 Task: Open Card Card0000000147 in Board Board0000000037 in Workspace WS0000000013 in Trello. Add Member Email0000000051 to Card Card0000000147 in Board Board0000000037 in Workspace WS0000000013 in Trello. Add Orange Label titled Label0000000147 to Card Card0000000147 in Board Board0000000037 in Workspace WS0000000013 in Trello. Add Checklist CL0000000147 to Card Card0000000147 in Board Board0000000037 in Workspace WS0000000013 in Trello. Add Dates with Start Date as Jun 01 2023 and Due Date as Jun 30 2023 to Card Card0000000147 in Board Board0000000037 in Workspace WS0000000013 in Trello
Action: Mouse moved to (453, 543)
Screenshot: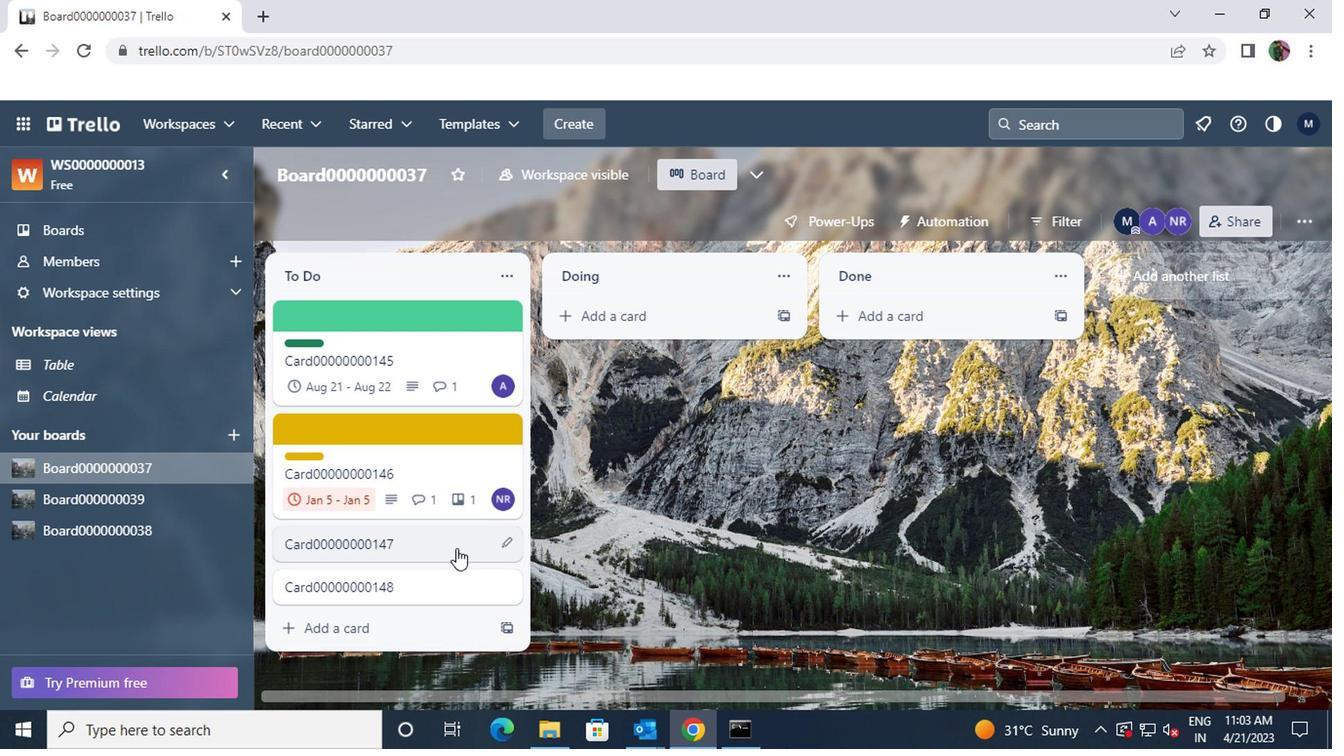 
Action: Mouse pressed left at (453, 543)
Screenshot: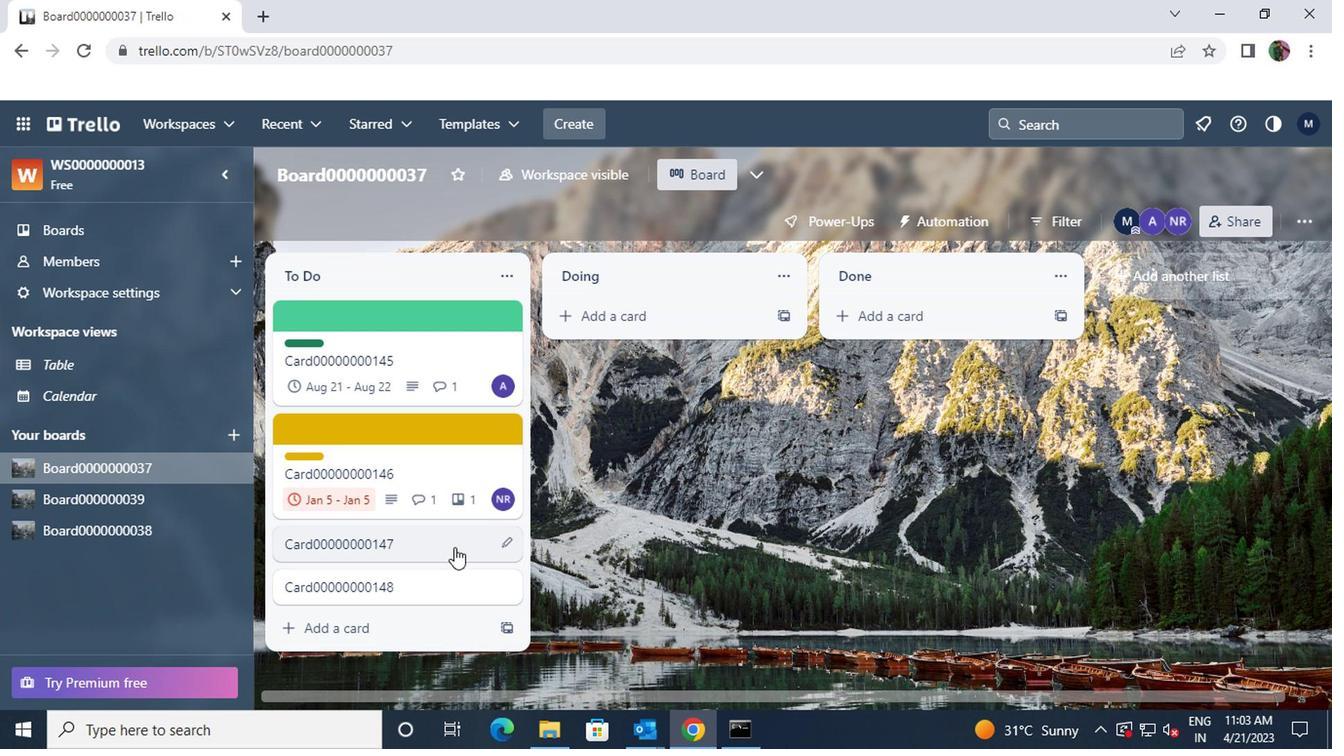 
Action: Mouse moved to (863, 285)
Screenshot: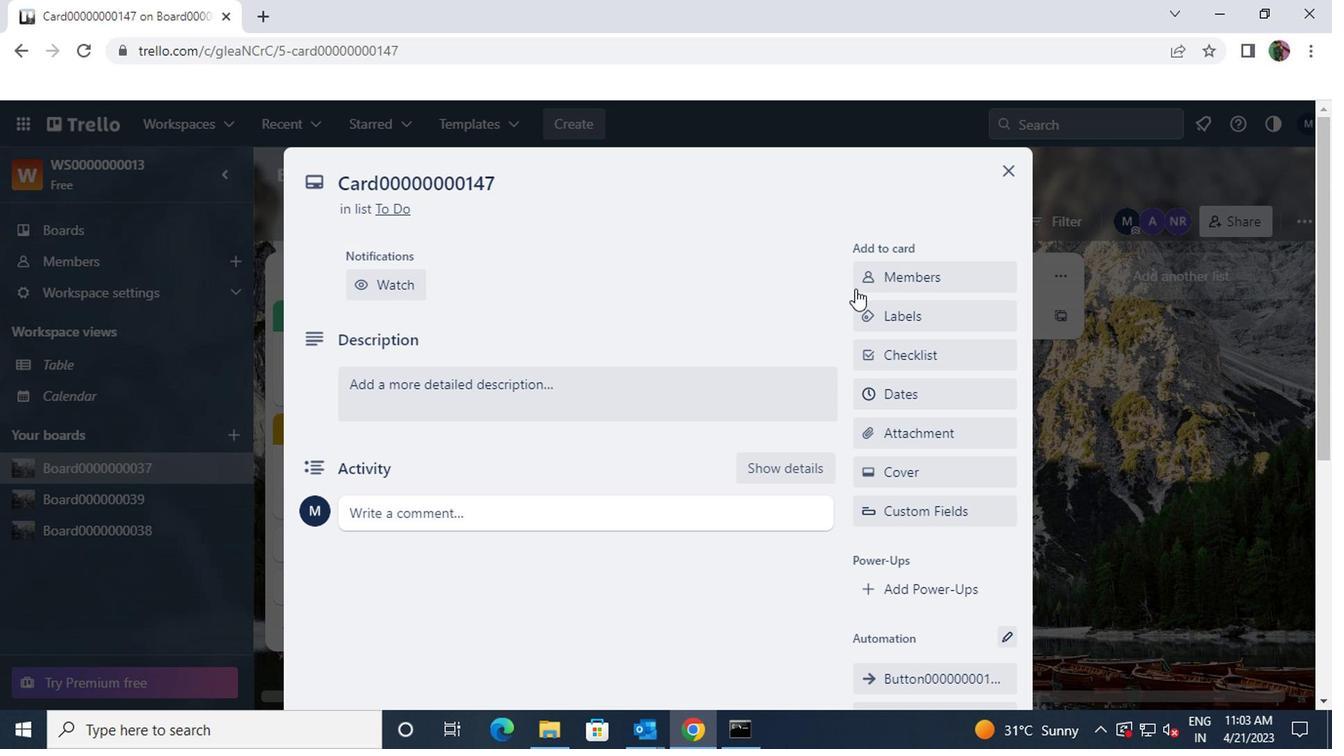 
Action: Mouse pressed left at (863, 285)
Screenshot: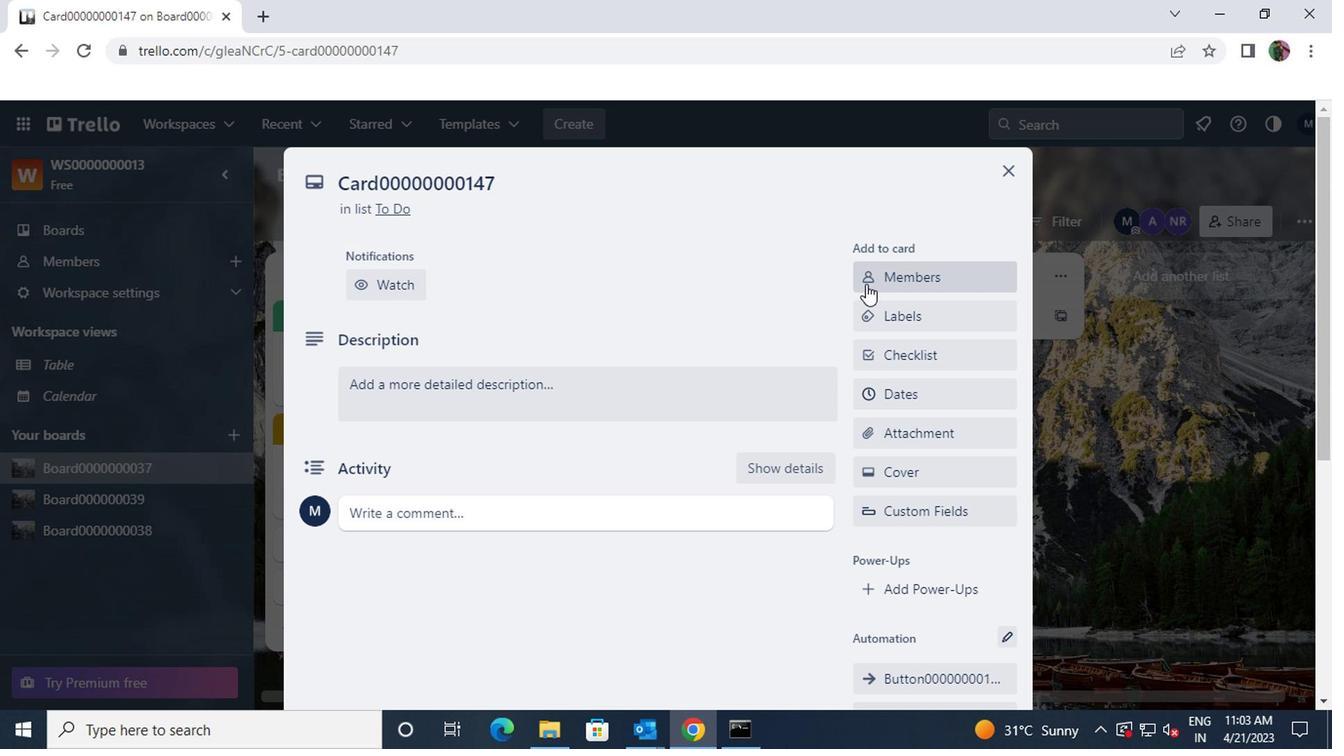 
Action: Key pressed vinnyoffice2<Key.shift>@GMAIL.COM
Screenshot: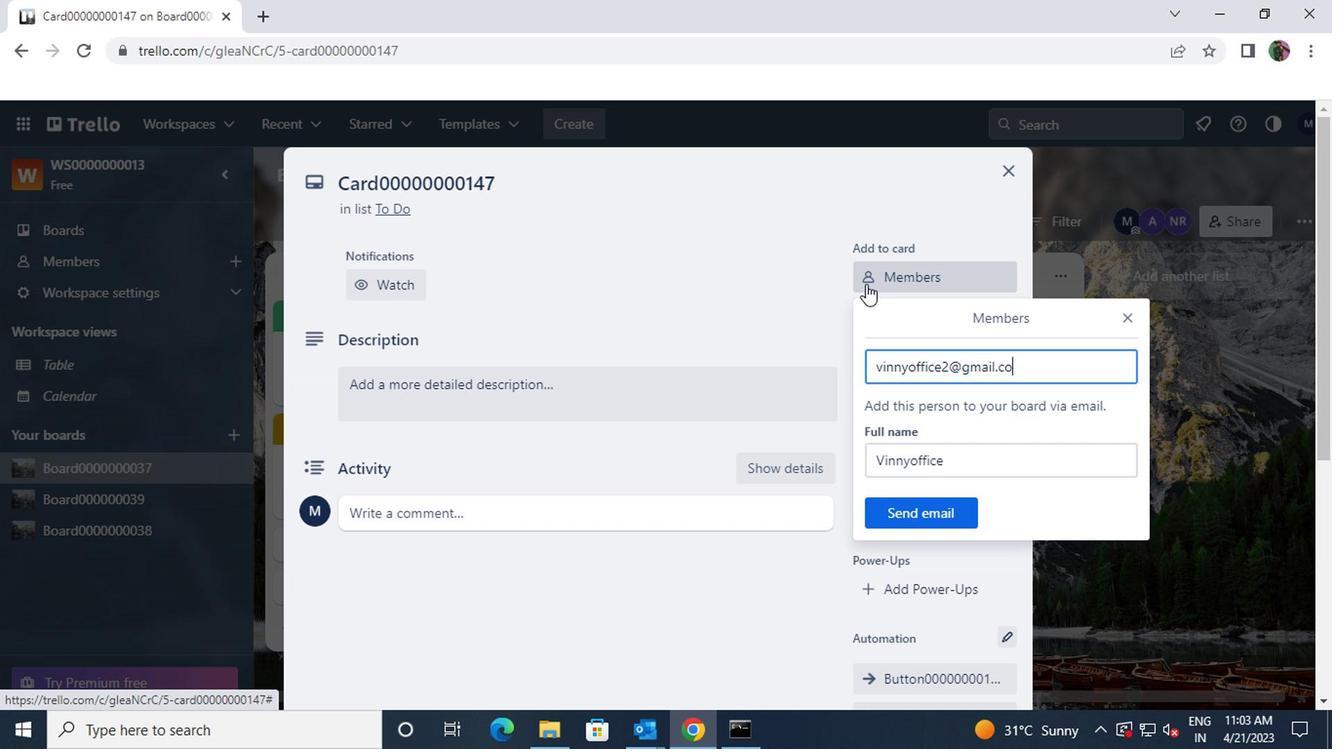 
Action: Mouse moved to (909, 499)
Screenshot: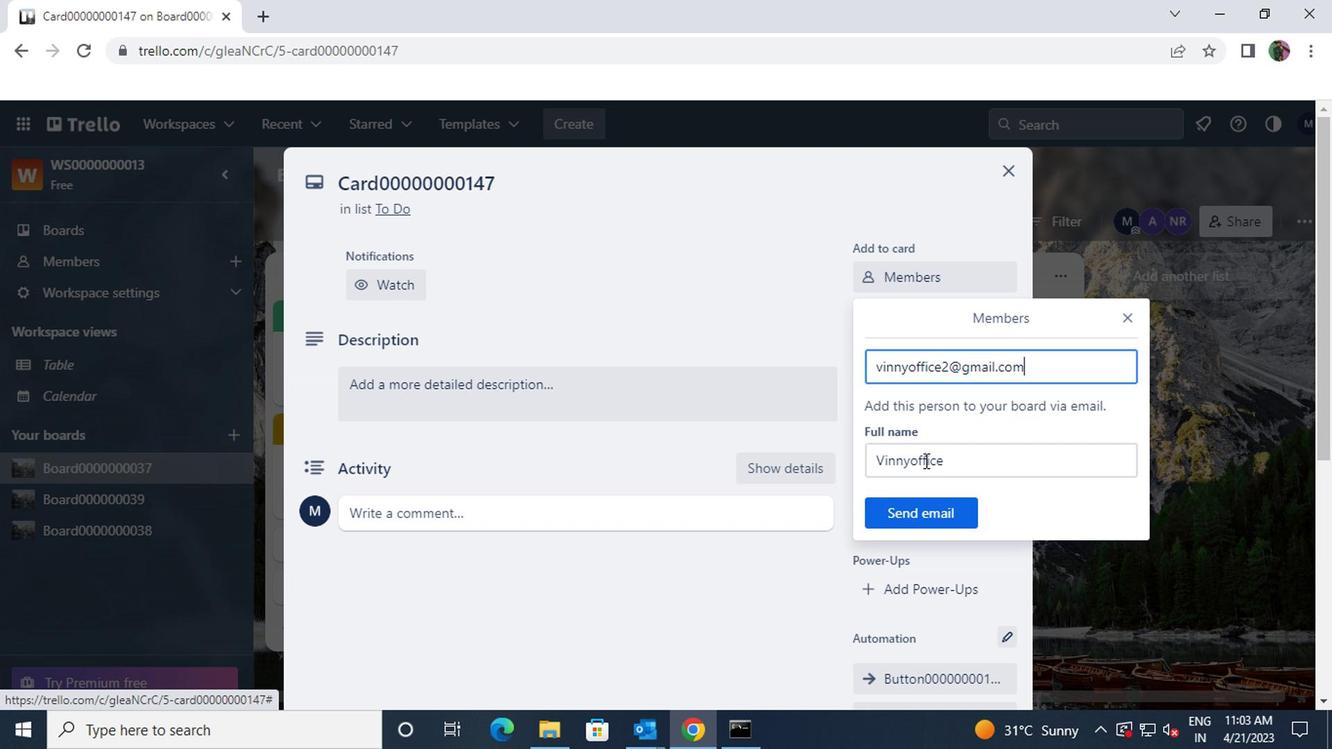 
Action: Mouse pressed left at (909, 499)
Screenshot: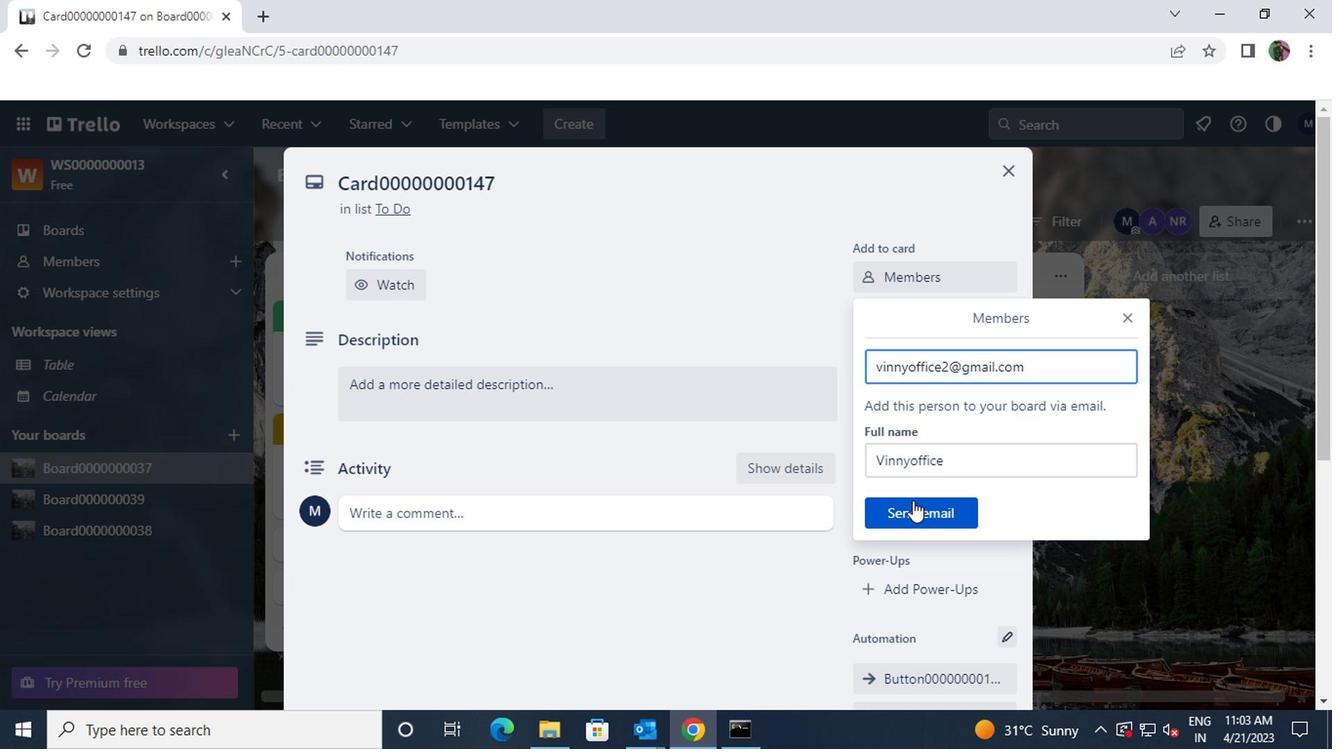 
Action: Mouse moved to (904, 321)
Screenshot: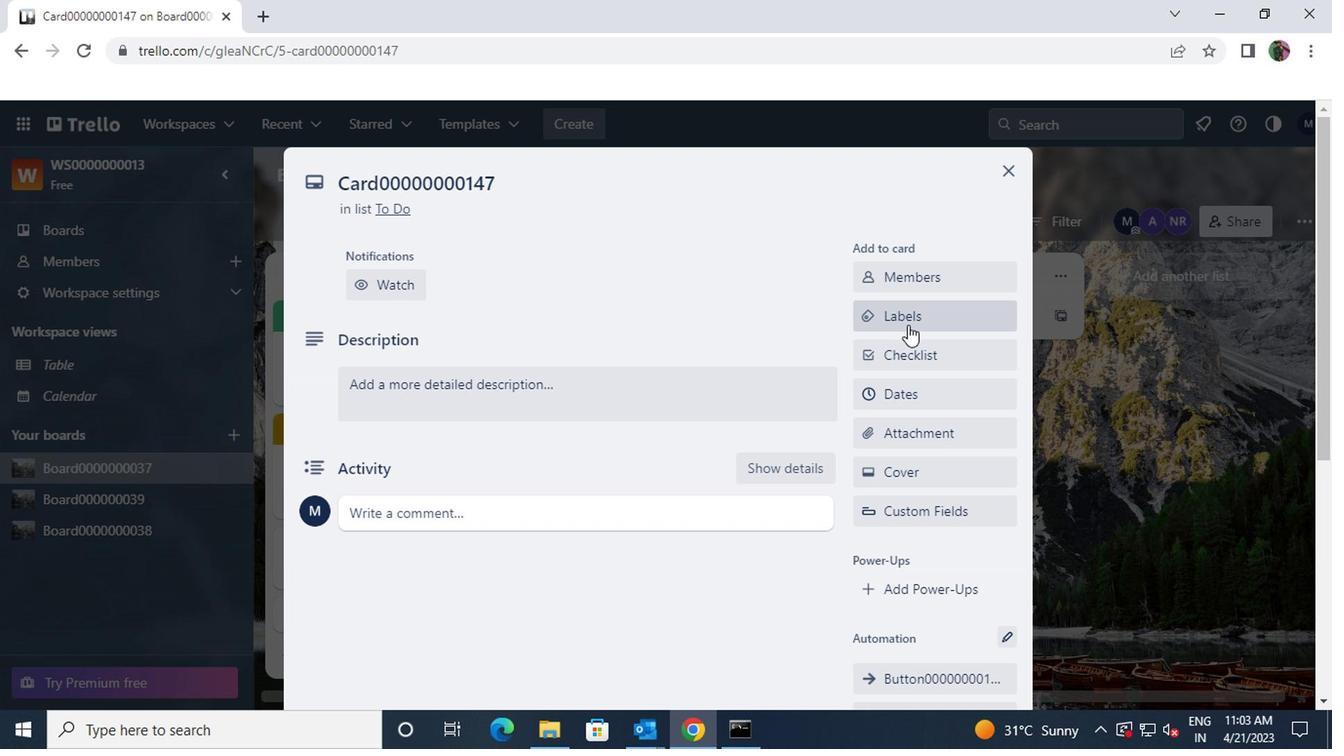 
Action: Mouse pressed left at (904, 321)
Screenshot: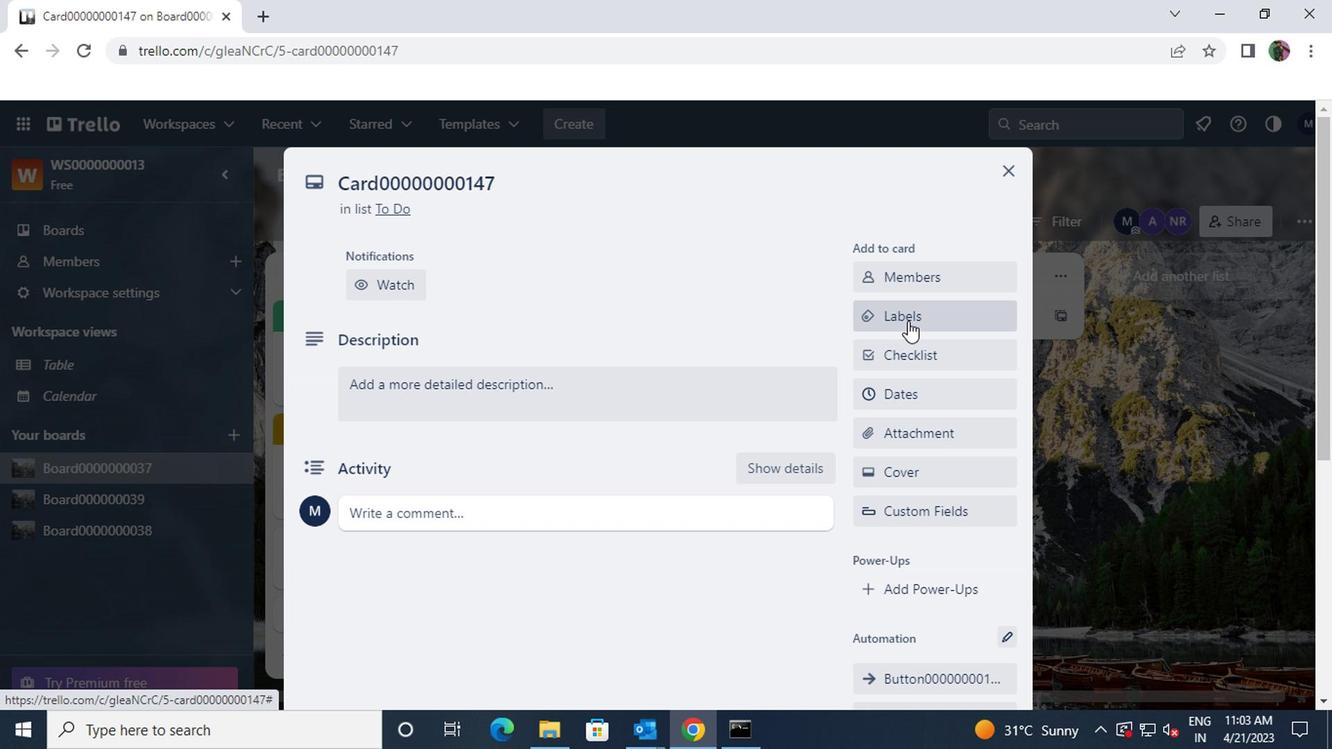 
Action: Mouse moved to (979, 578)
Screenshot: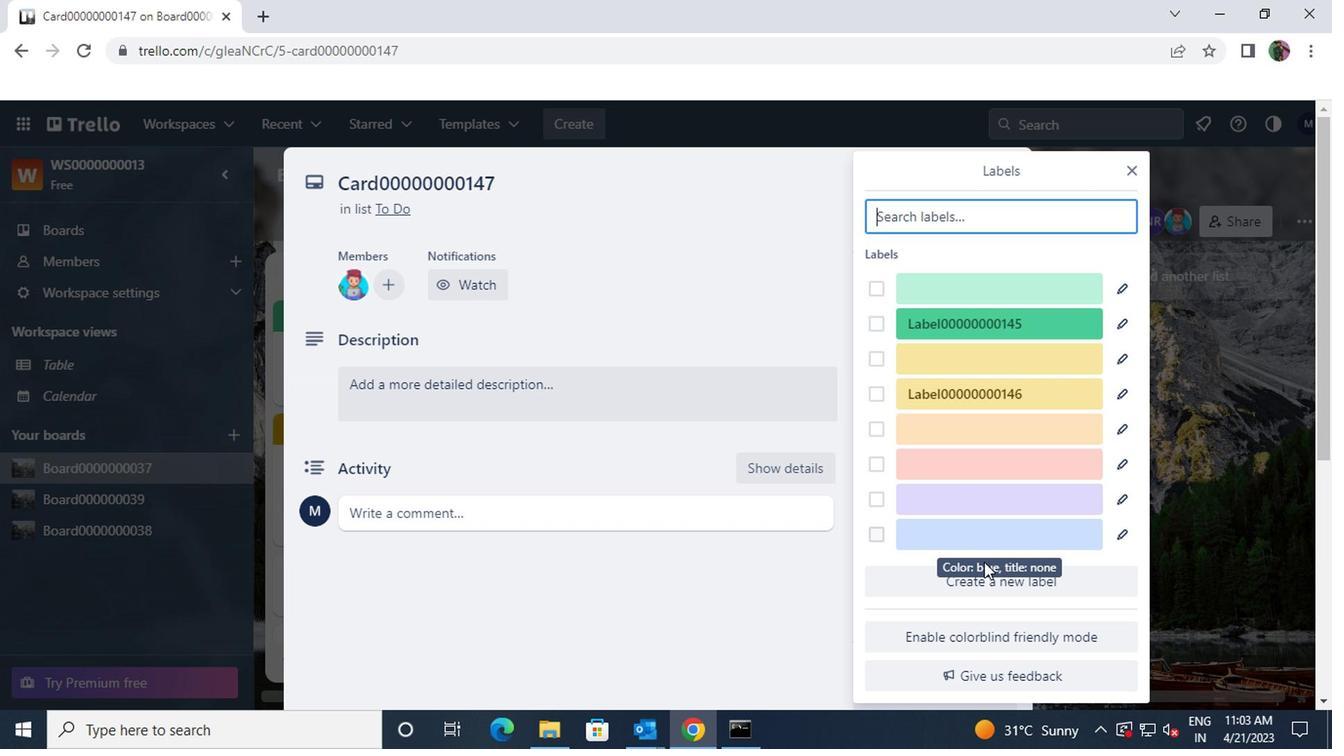 
Action: Mouse pressed left at (979, 578)
Screenshot: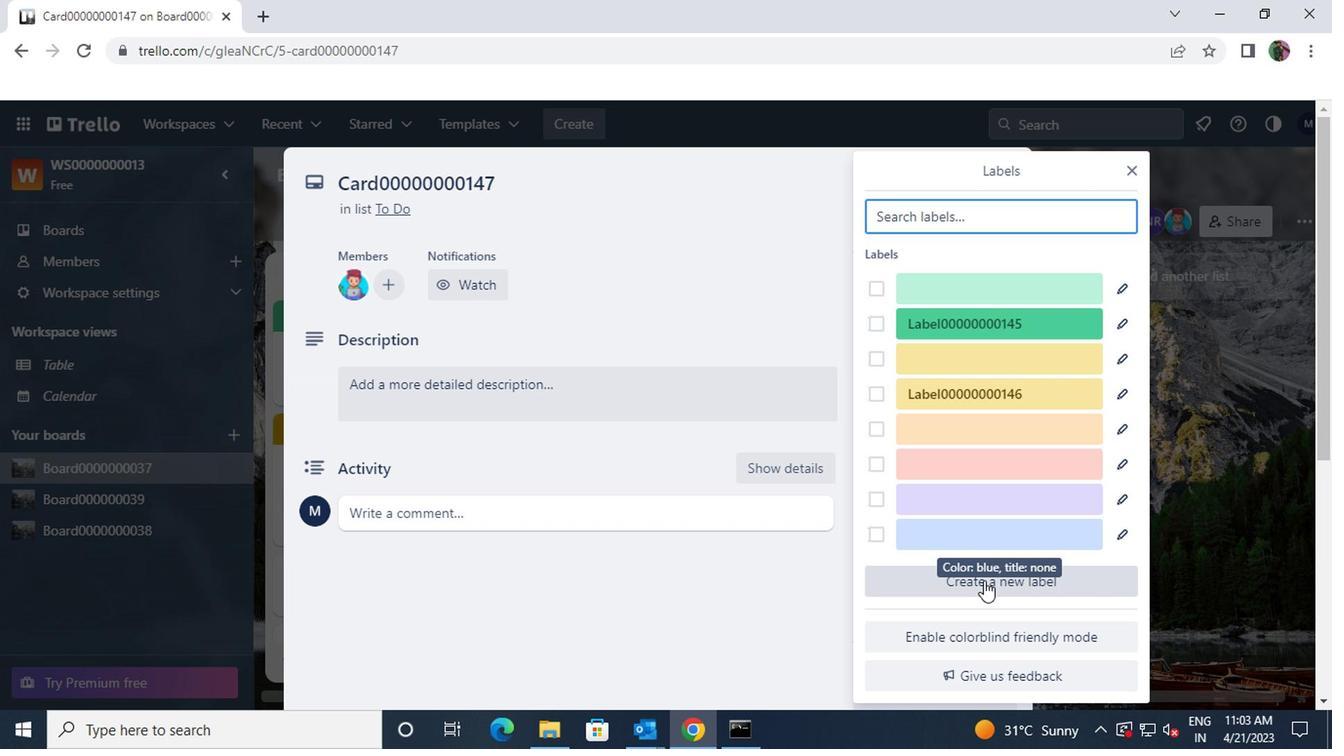 
Action: Mouse moved to (933, 351)
Screenshot: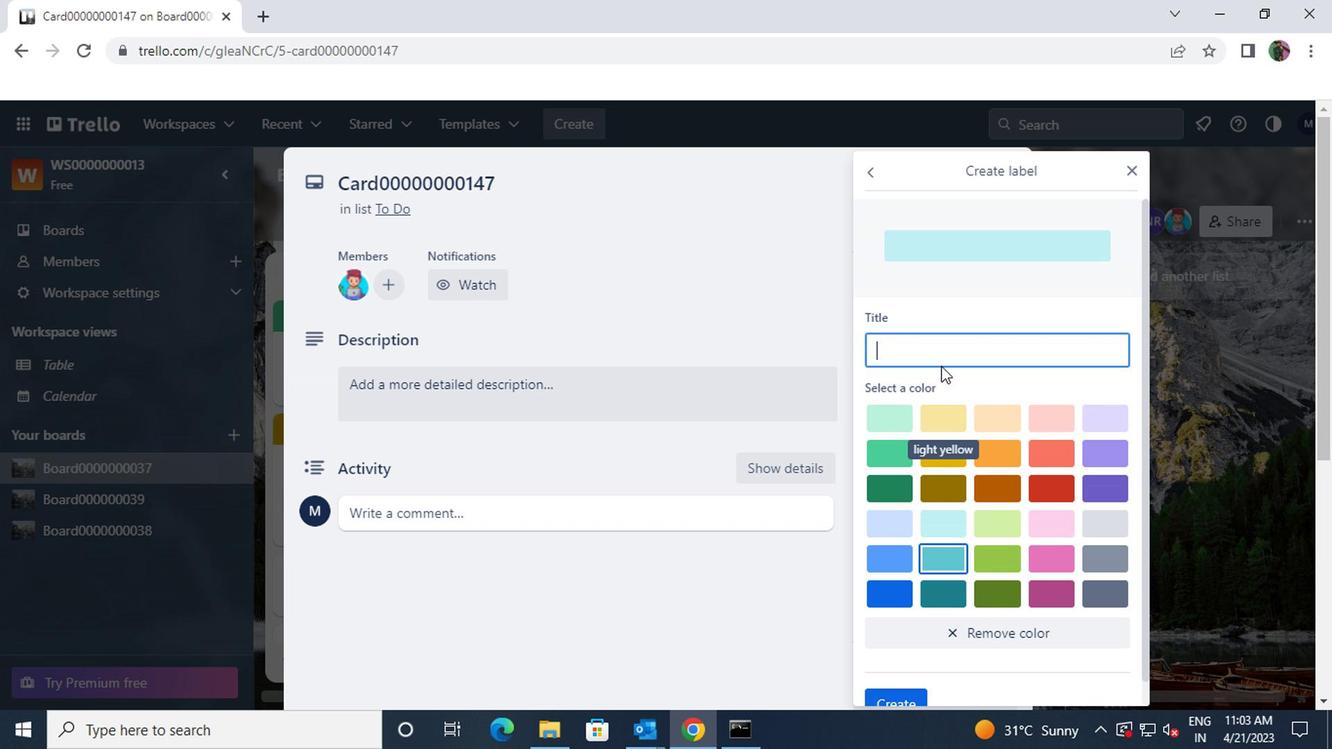 
Action: Mouse pressed left at (933, 351)
Screenshot: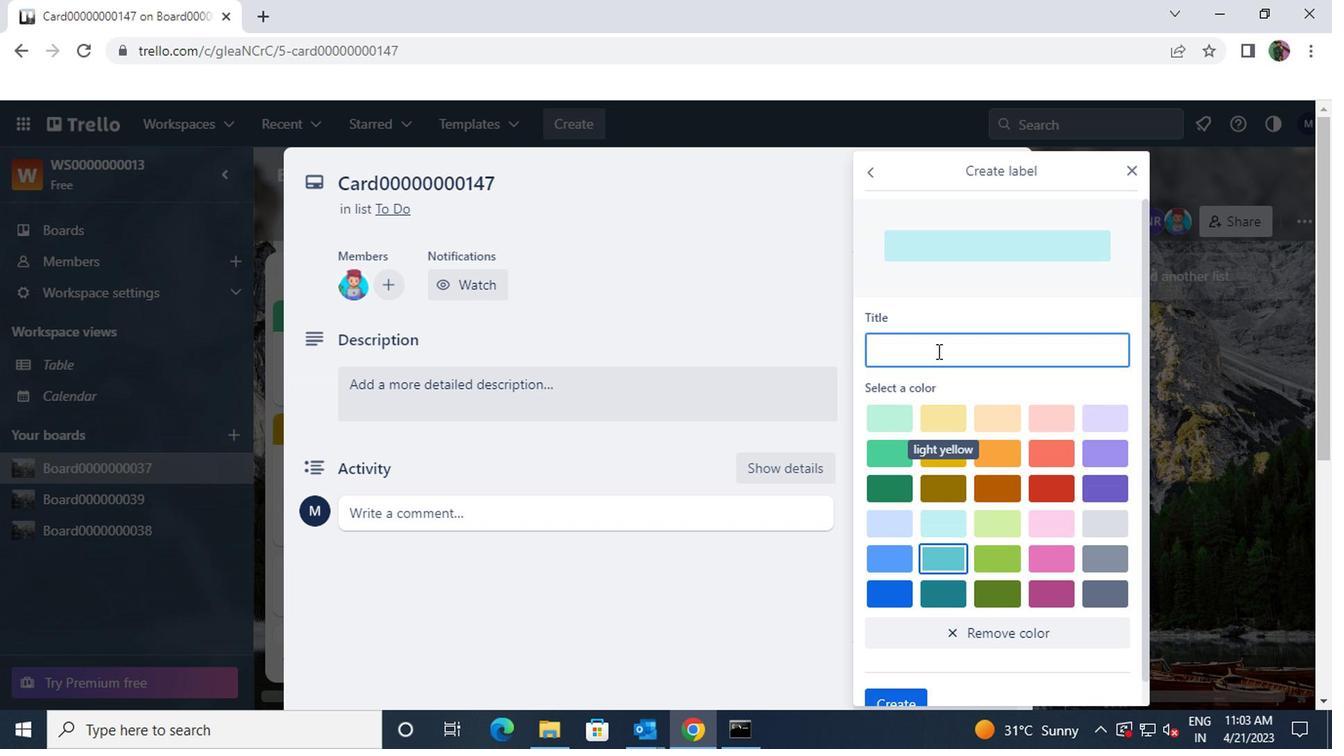 
Action: Key pressed <Key.shift>LABEL00000000147
Screenshot: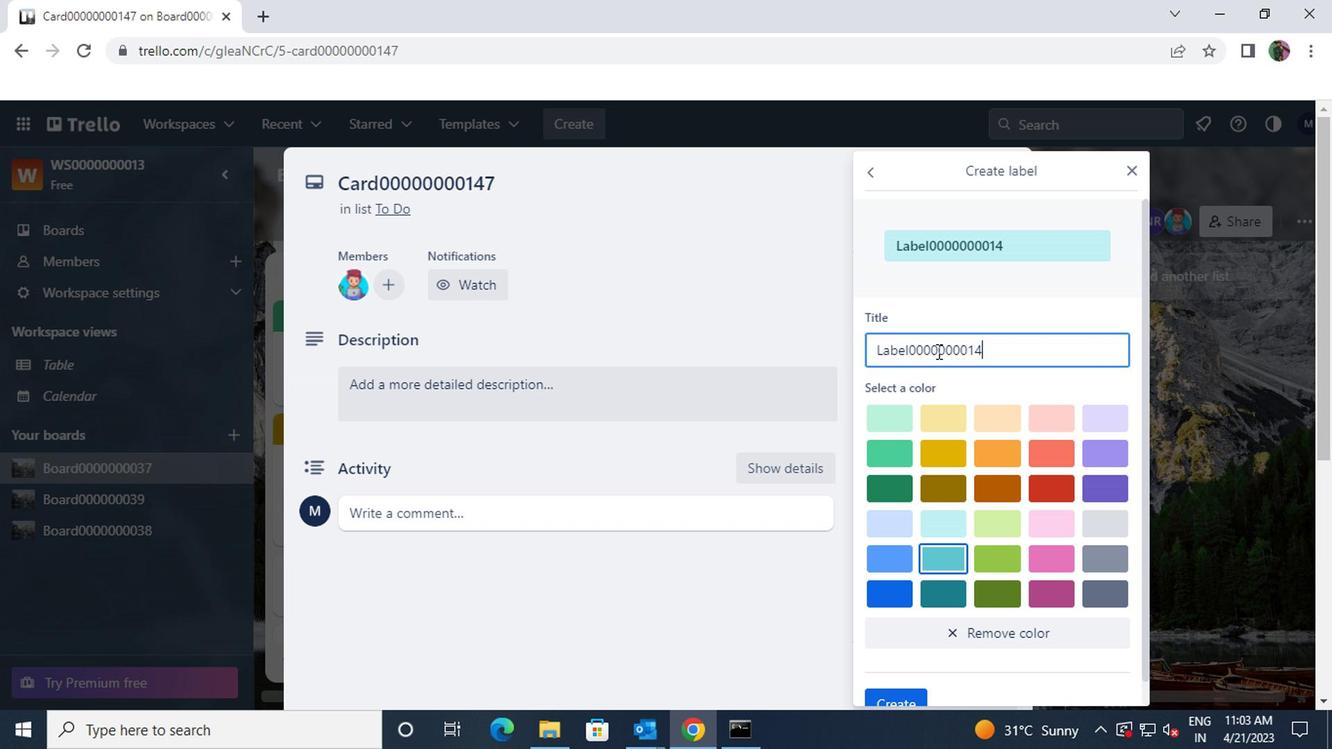 
Action: Mouse moved to (950, 448)
Screenshot: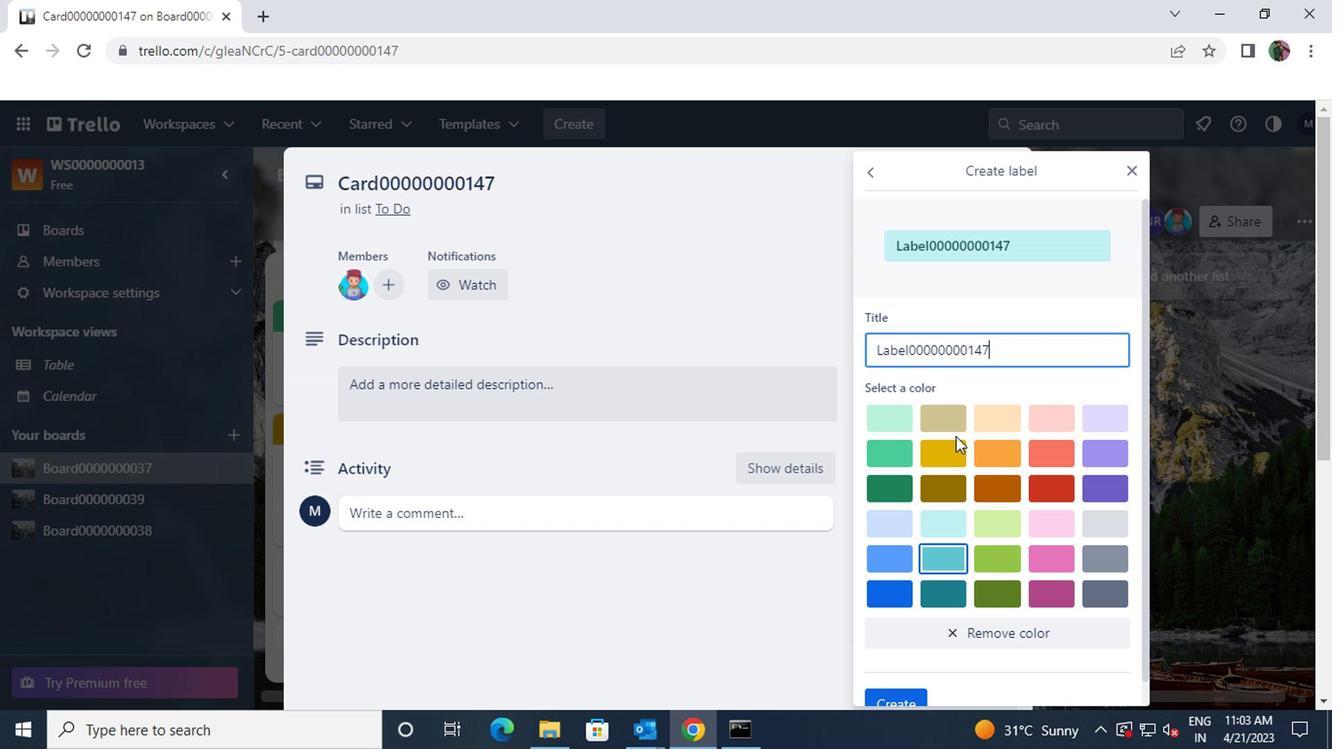 
Action: Mouse pressed left at (950, 448)
Screenshot: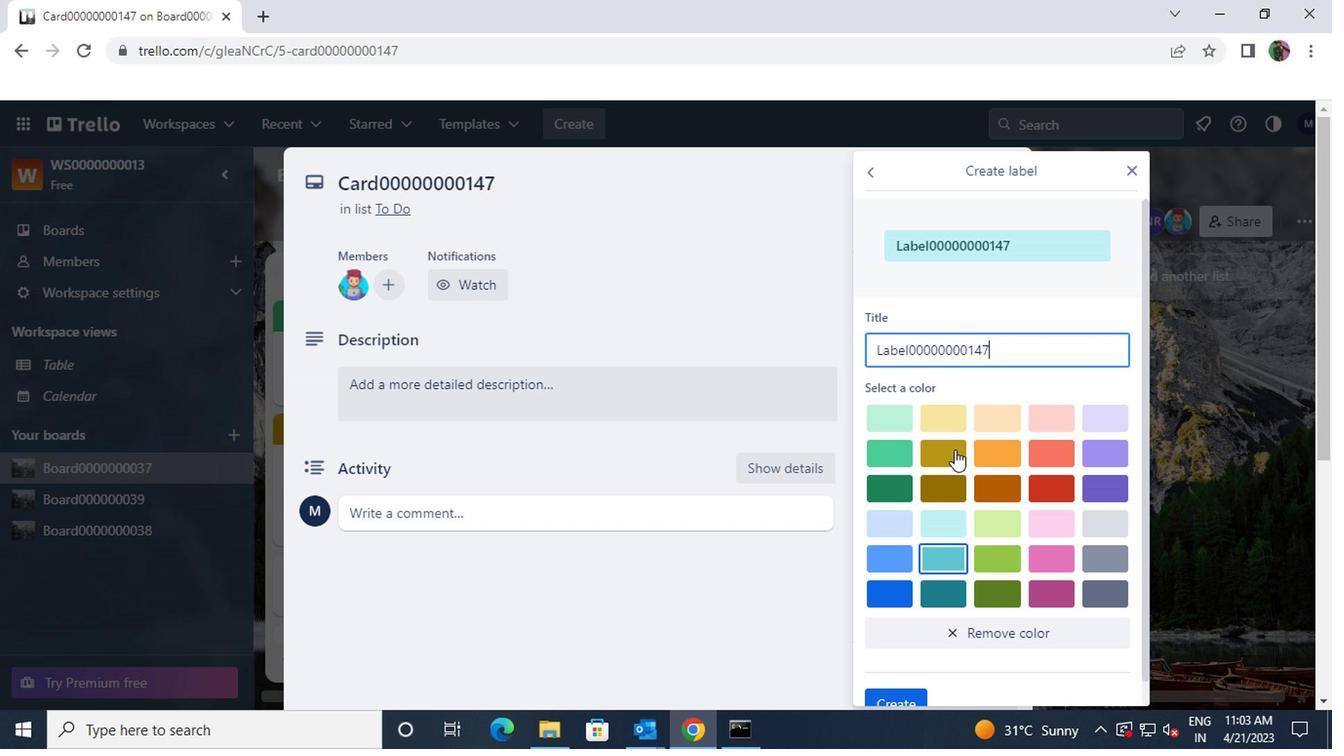 
Action: Mouse scrolled (950, 448) with delta (0, 0)
Screenshot: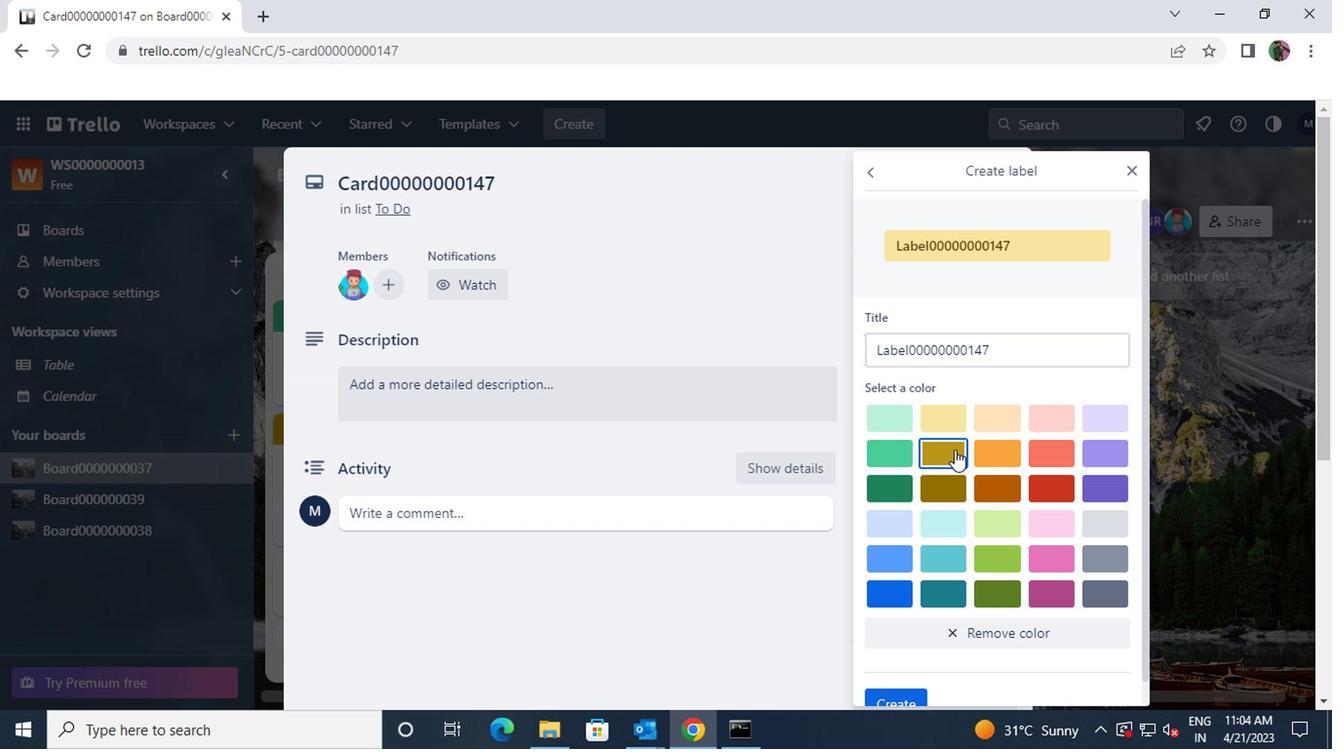 
Action: Mouse scrolled (950, 448) with delta (0, 0)
Screenshot: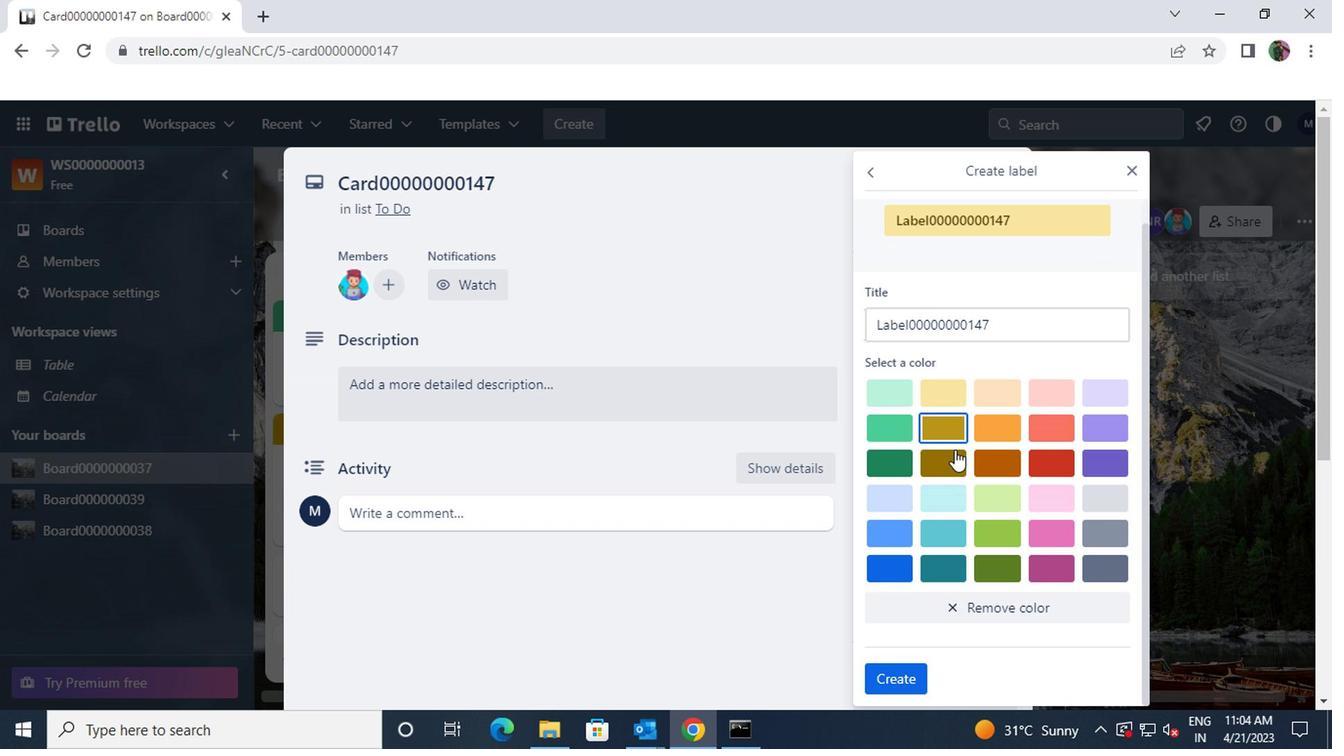 
Action: Mouse moved to (898, 679)
Screenshot: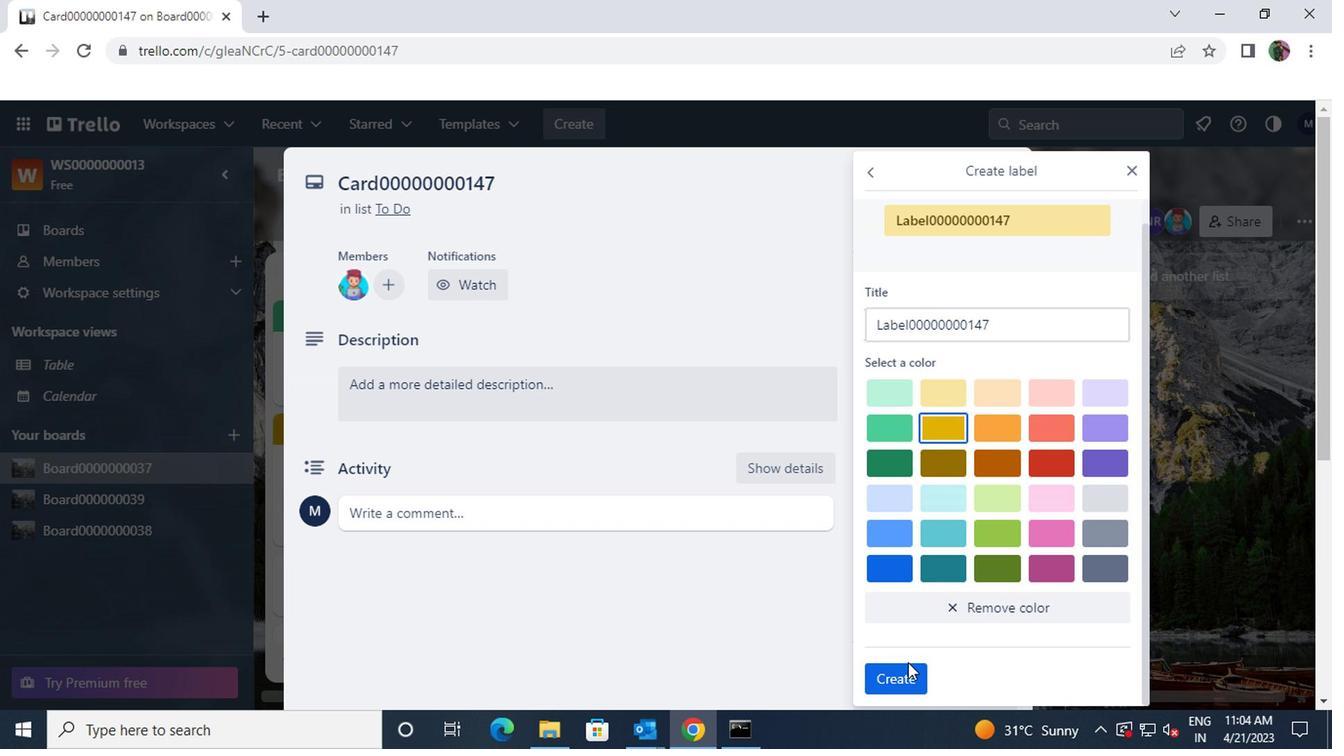
Action: Mouse pressed left at (898, 679)
Screenshot: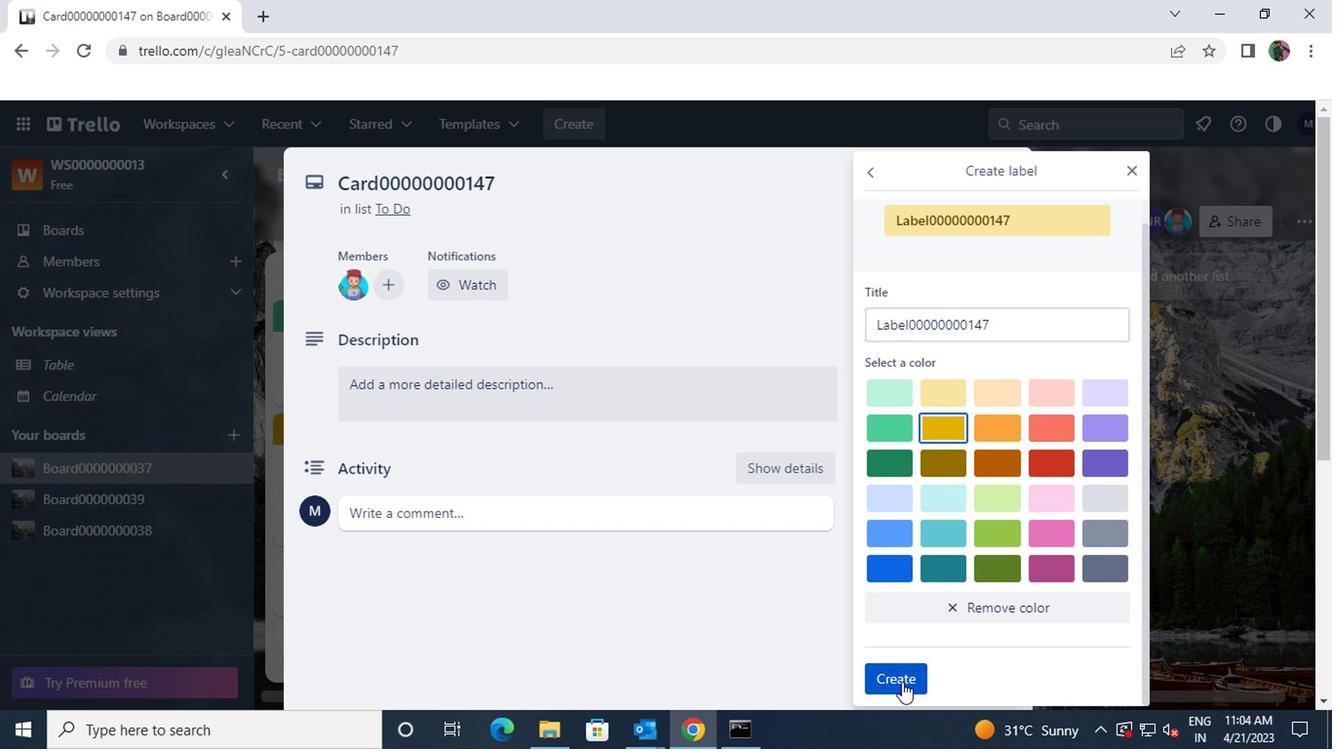 
Action: Mouse moved to (1129, 167)
Screenshot: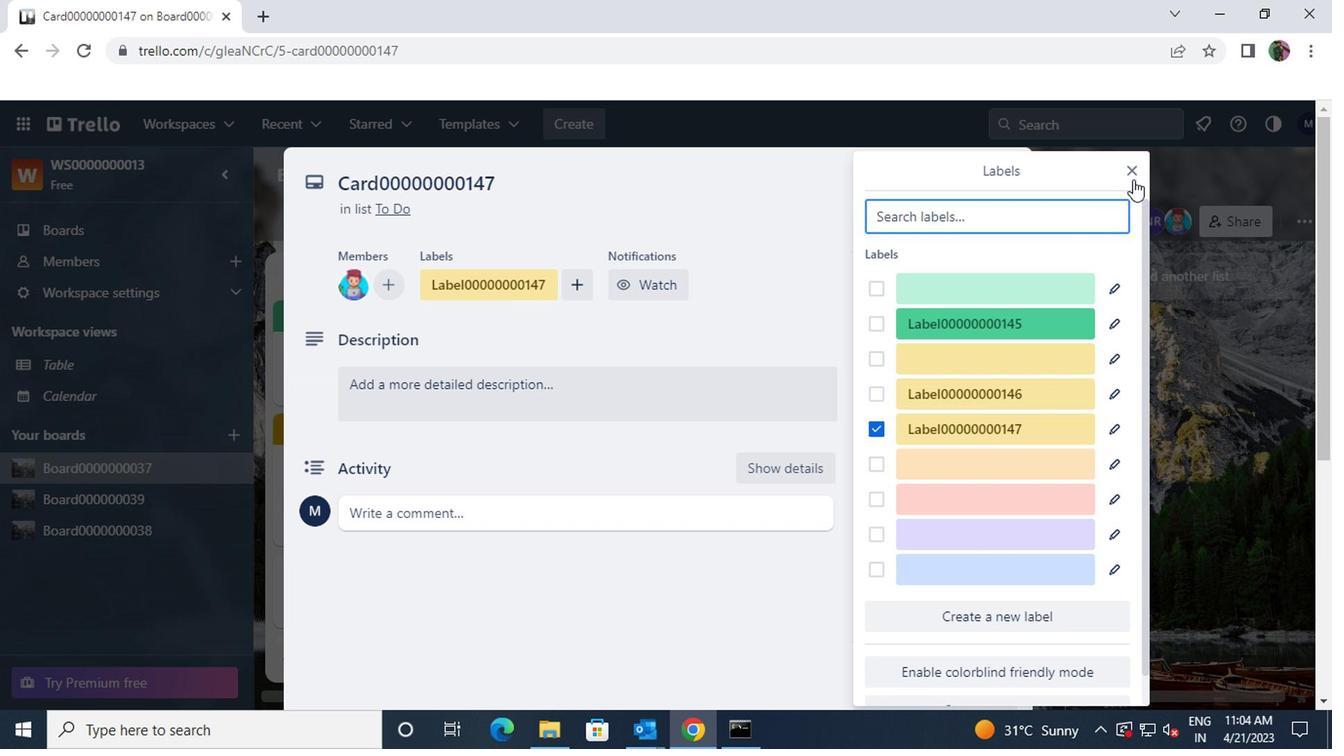 
Action: Mouse pressed left at (1129, 167)
Screenshot: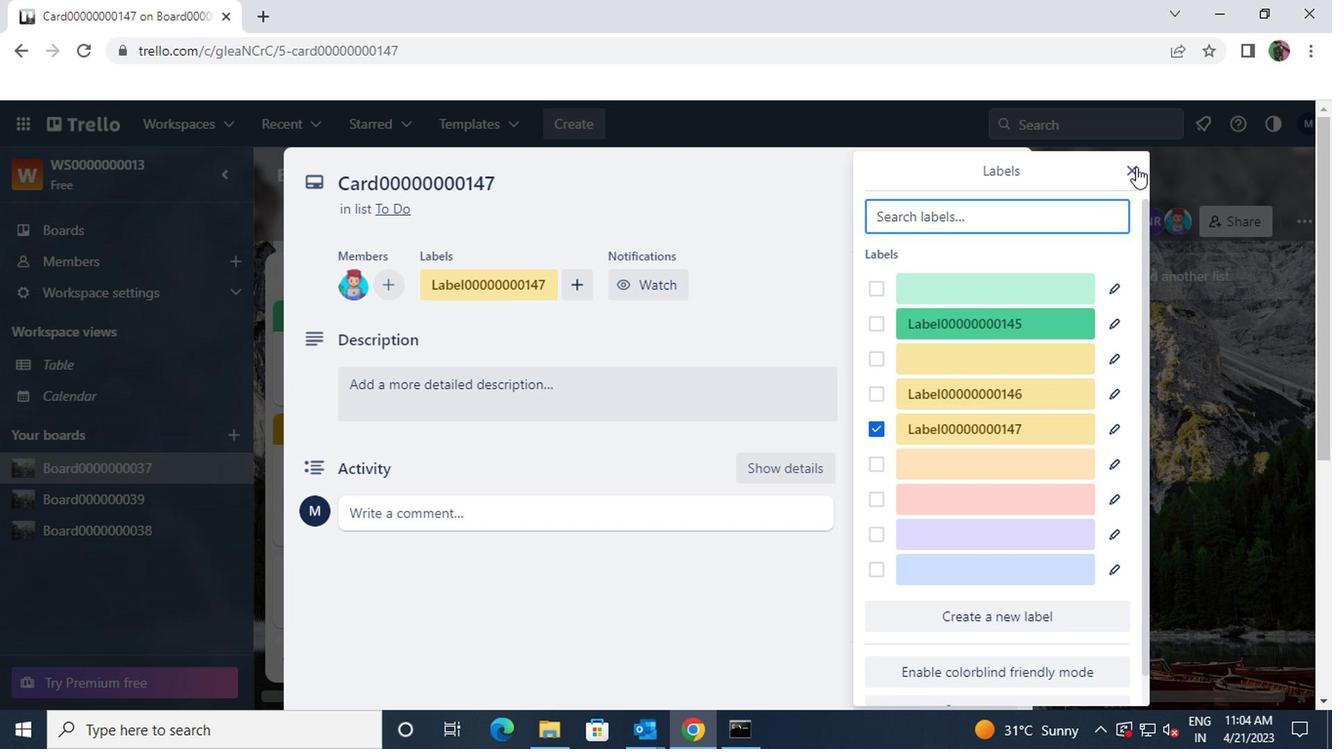 
Action: Mouse moved to (990, 350)
Screenshot: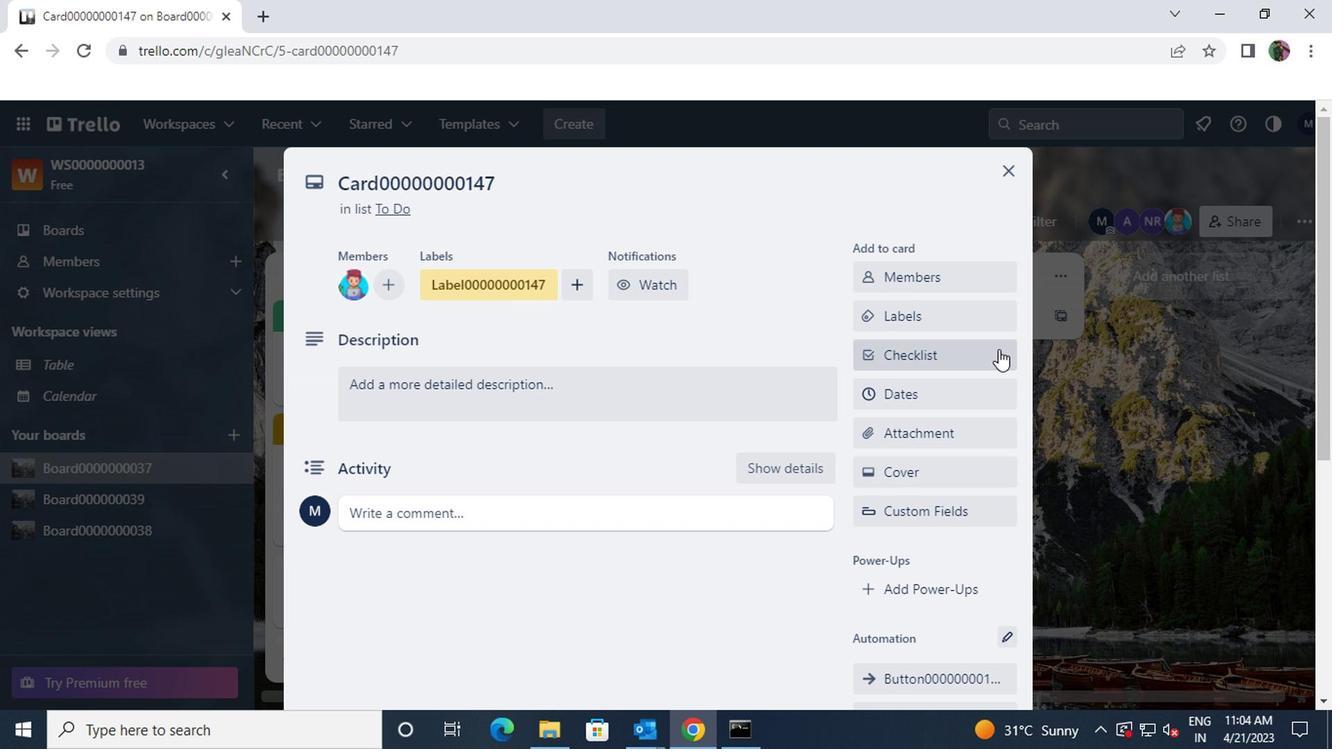 
Action: Mouse pressed left at (990, 350)
Screenshot: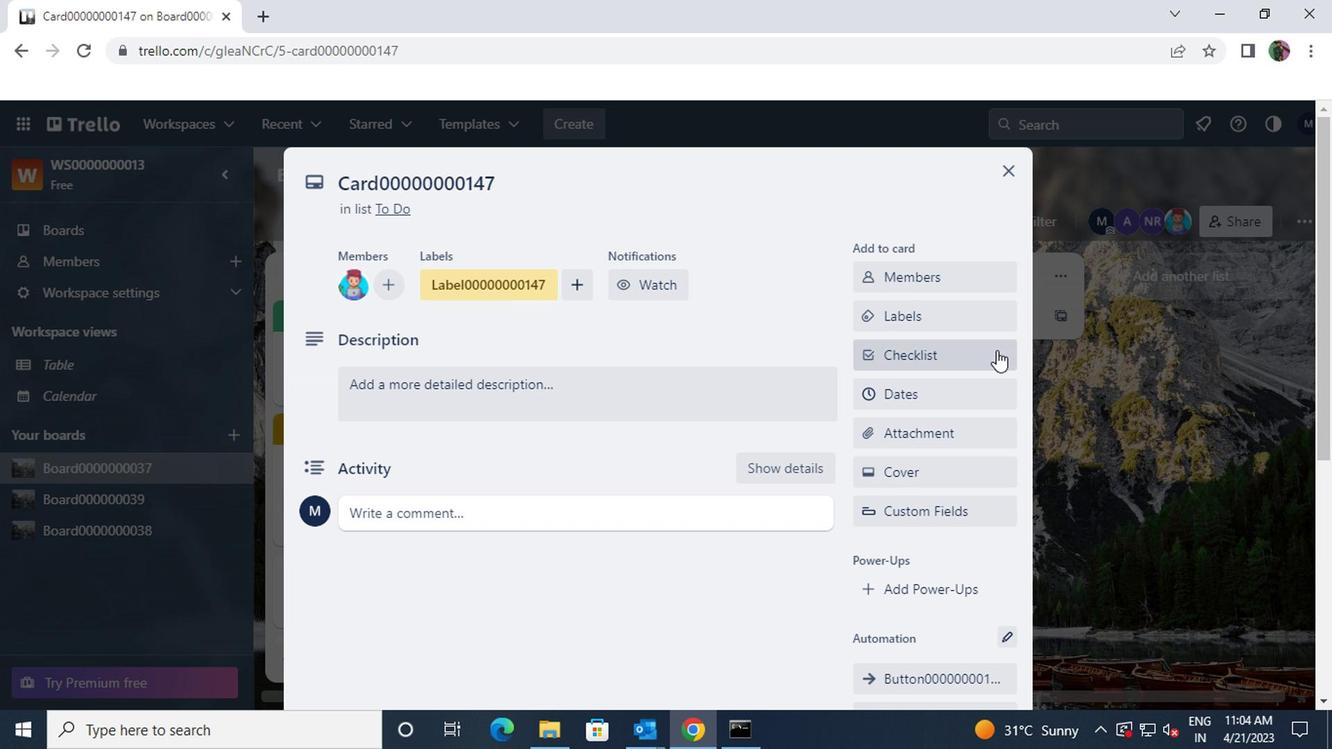 
Action: Key pressed <Key.shift><Key.shift><Key.shift><Key.shift><Key.shift>C<Key.shift>L00000000147
Screenshot: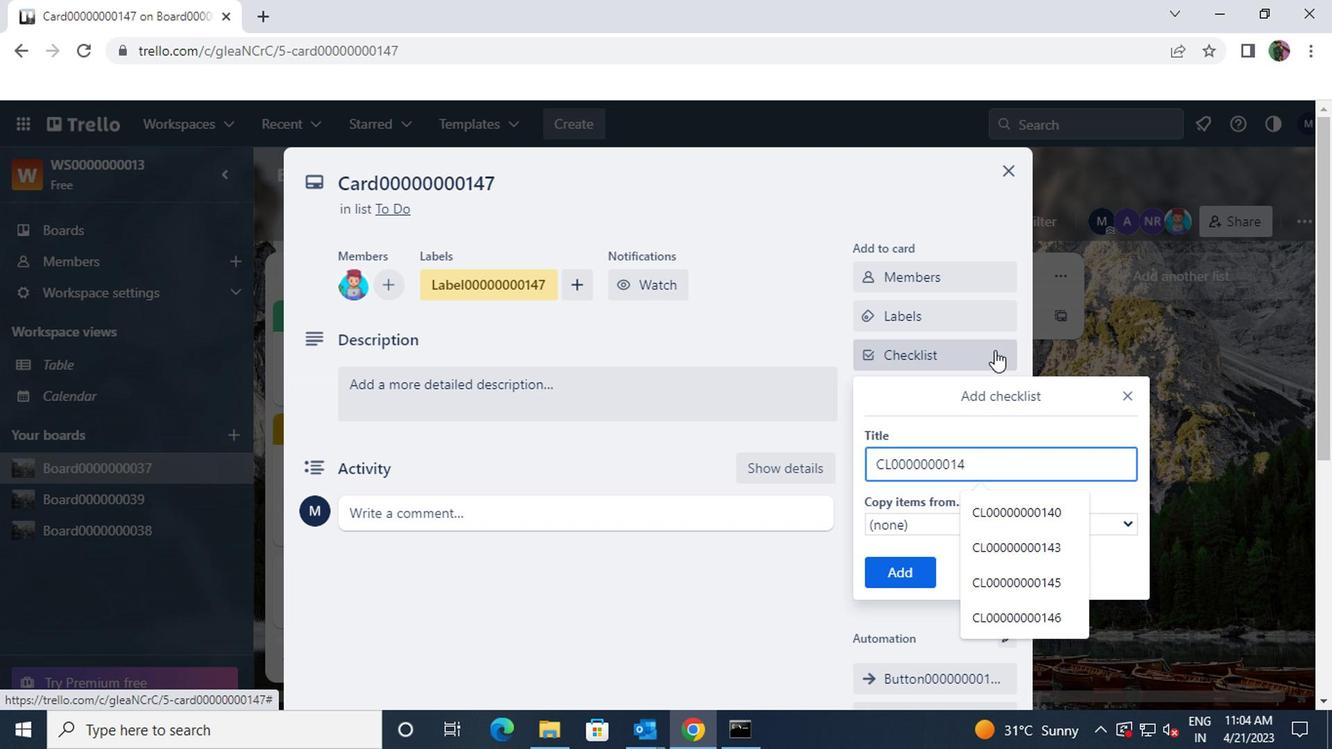 
Action: Mouse moved to (899, 564)
Screenshot: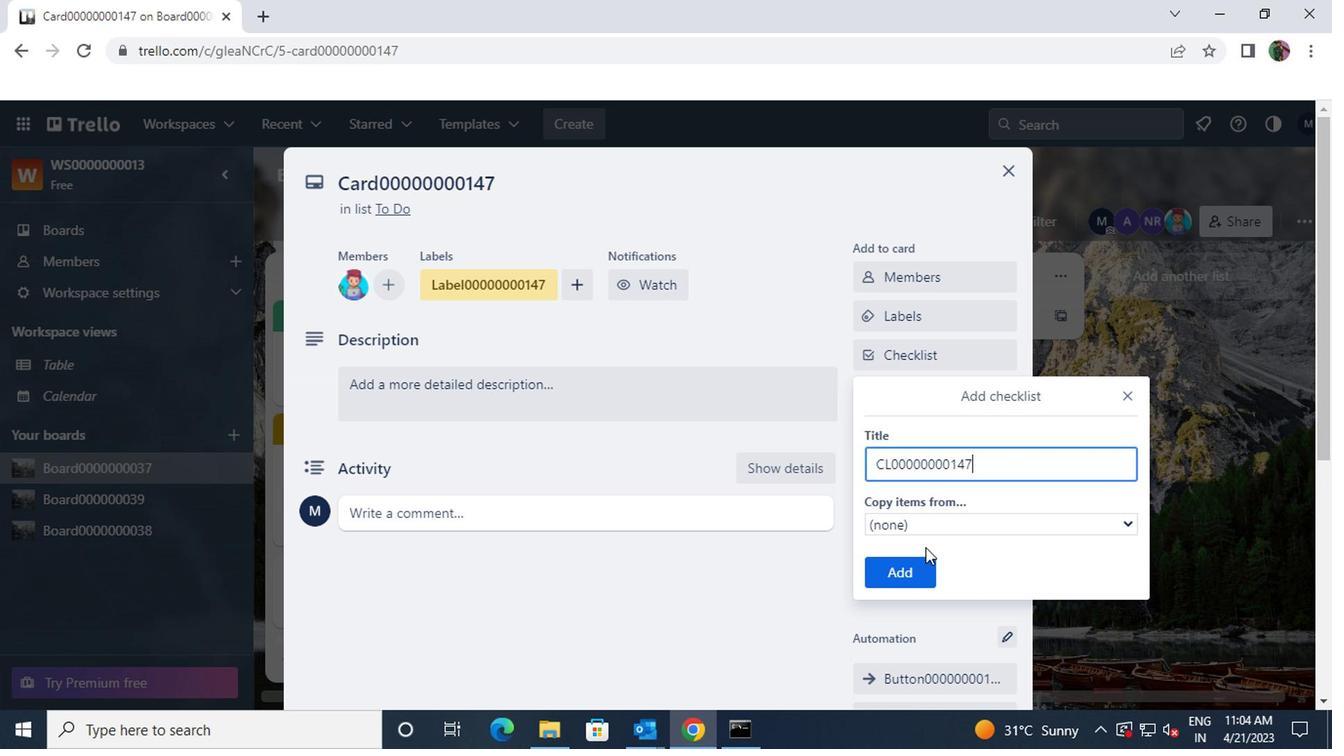 
Action: Mouse pressed left at (899, 564)
Screenshot: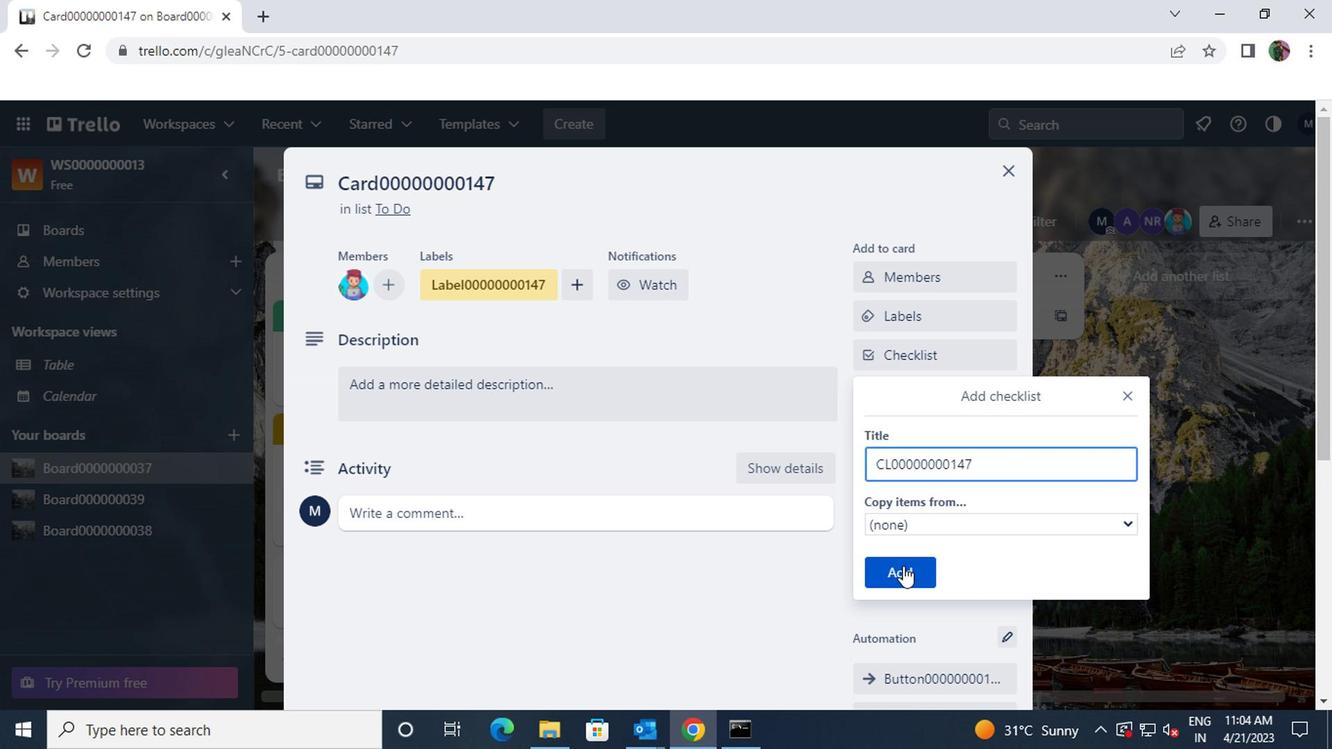 
Action: Mouse moved to (895, 398)
Screenshot: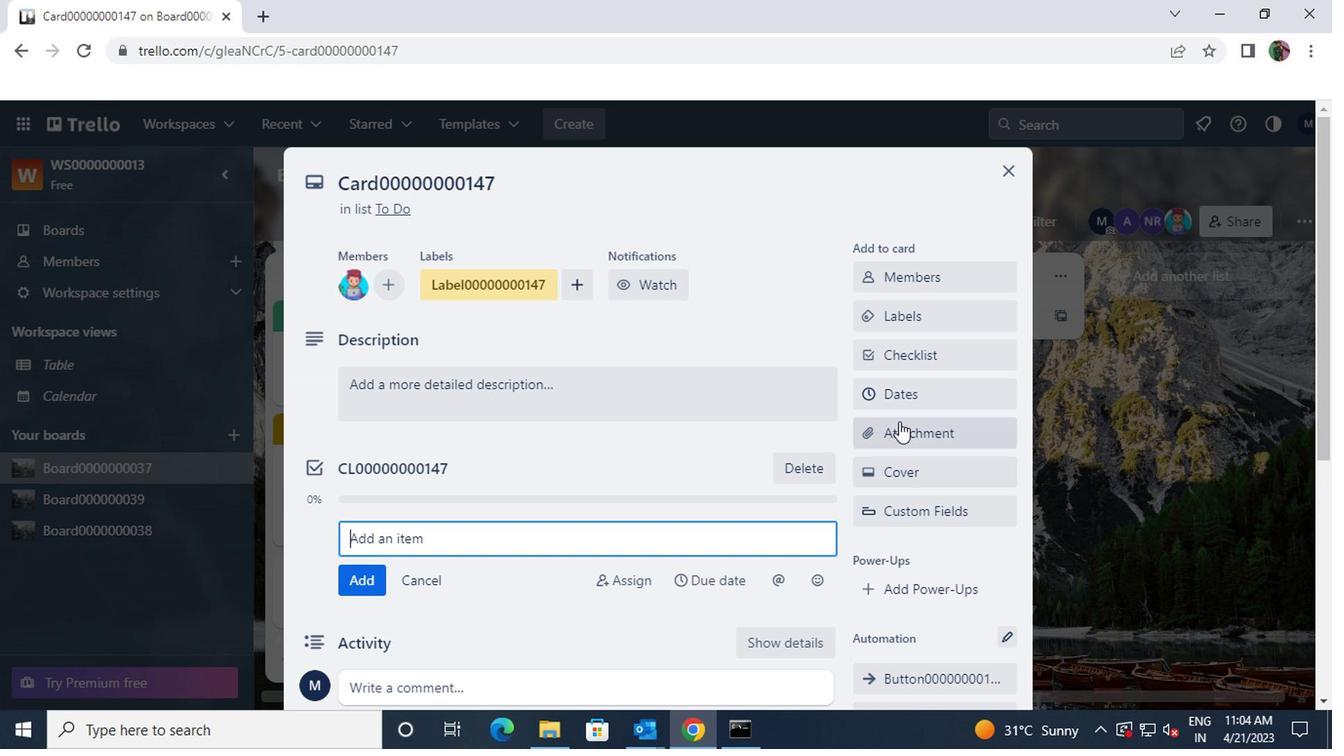
Action: Mouse pressed left at (895, 398)
Screenshot: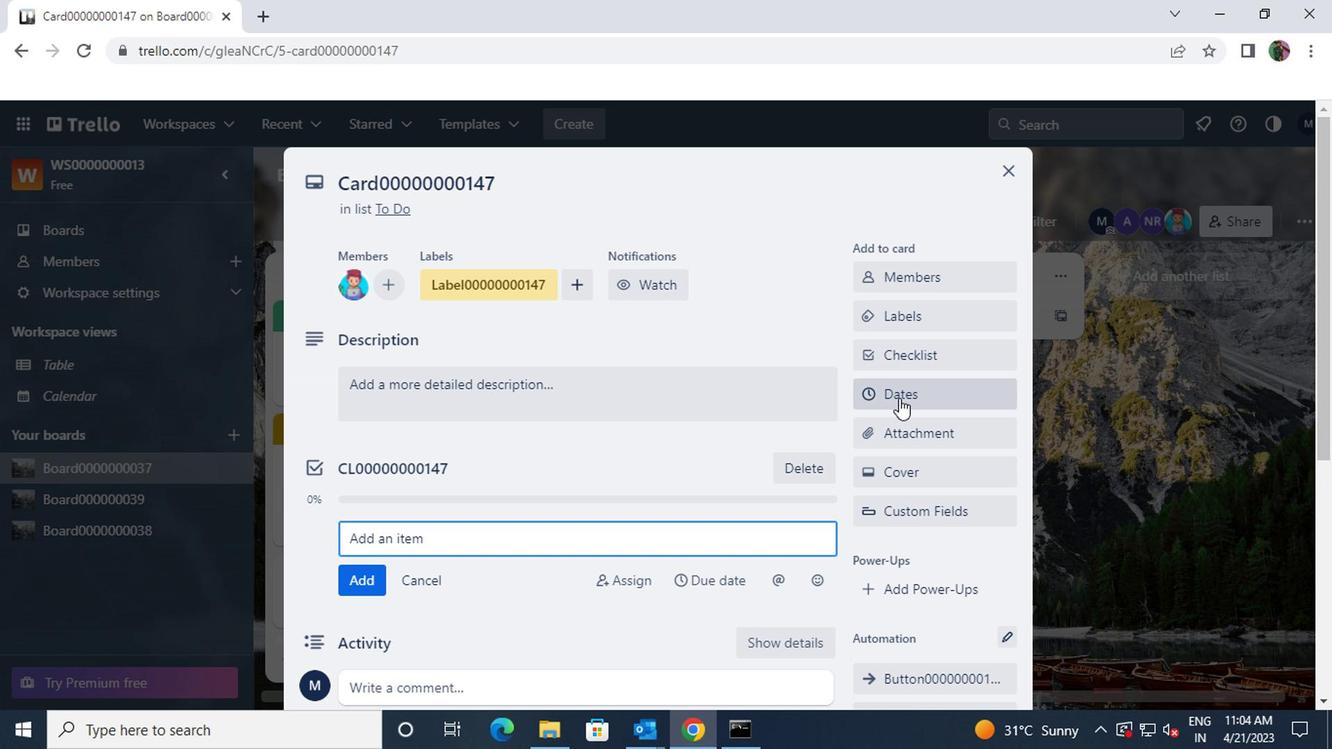 
Action: Mouse moved to (1102, 218)
Screenshot: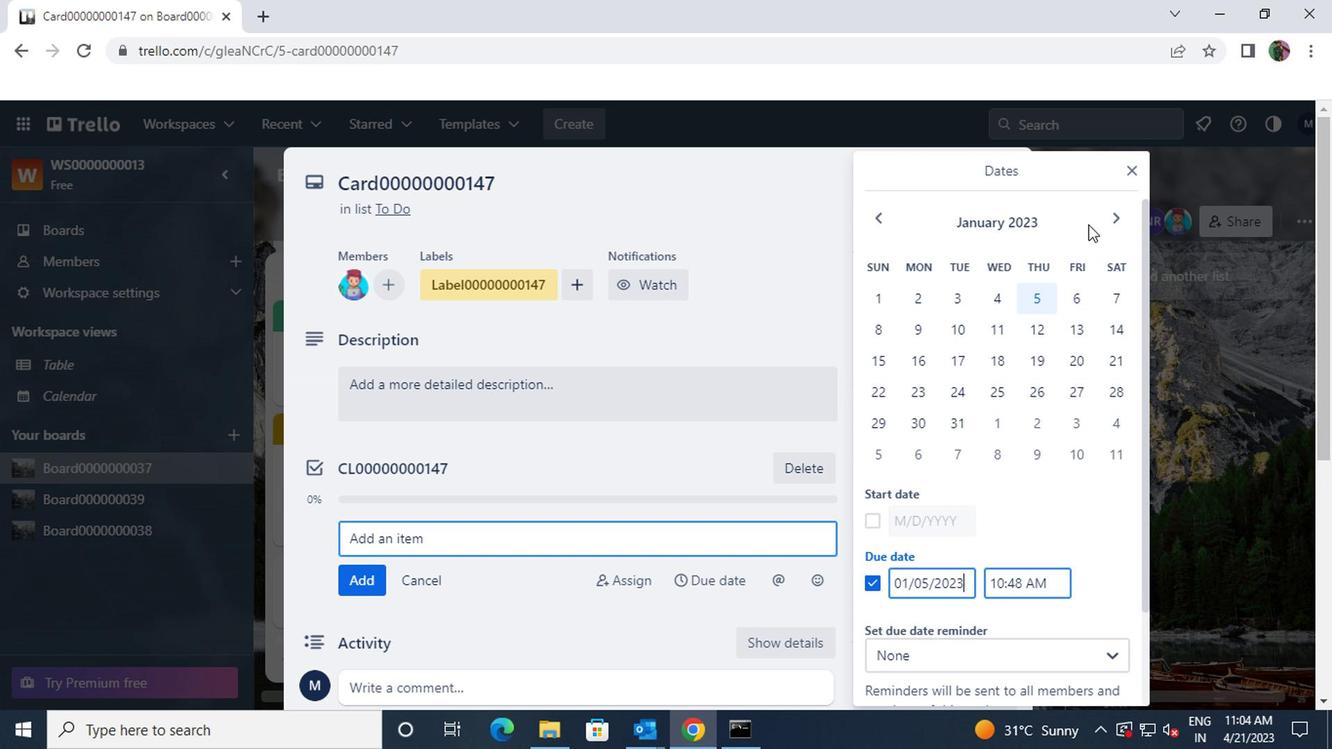 
Action: Mouse pressed left at (1102, 218)
Screenshot: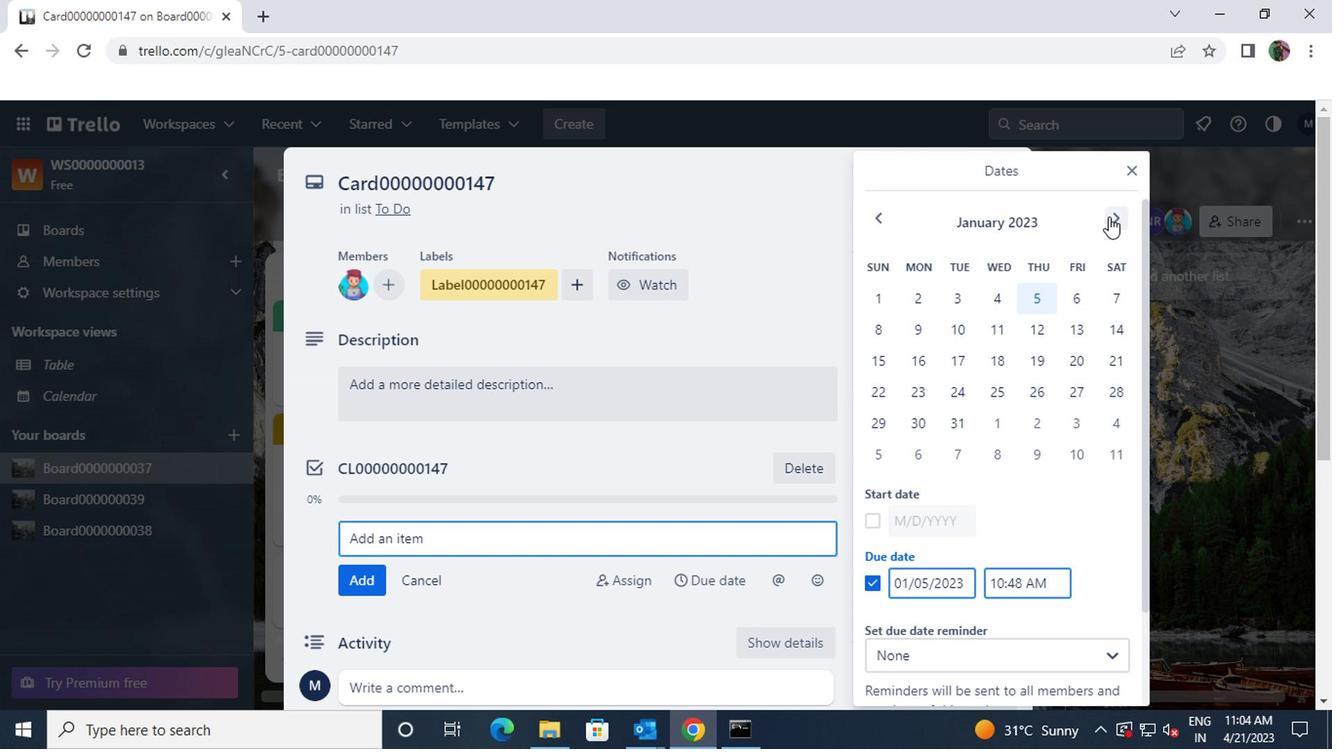 
Action: Mouse pressed left at (1102, 218)
Screenshot: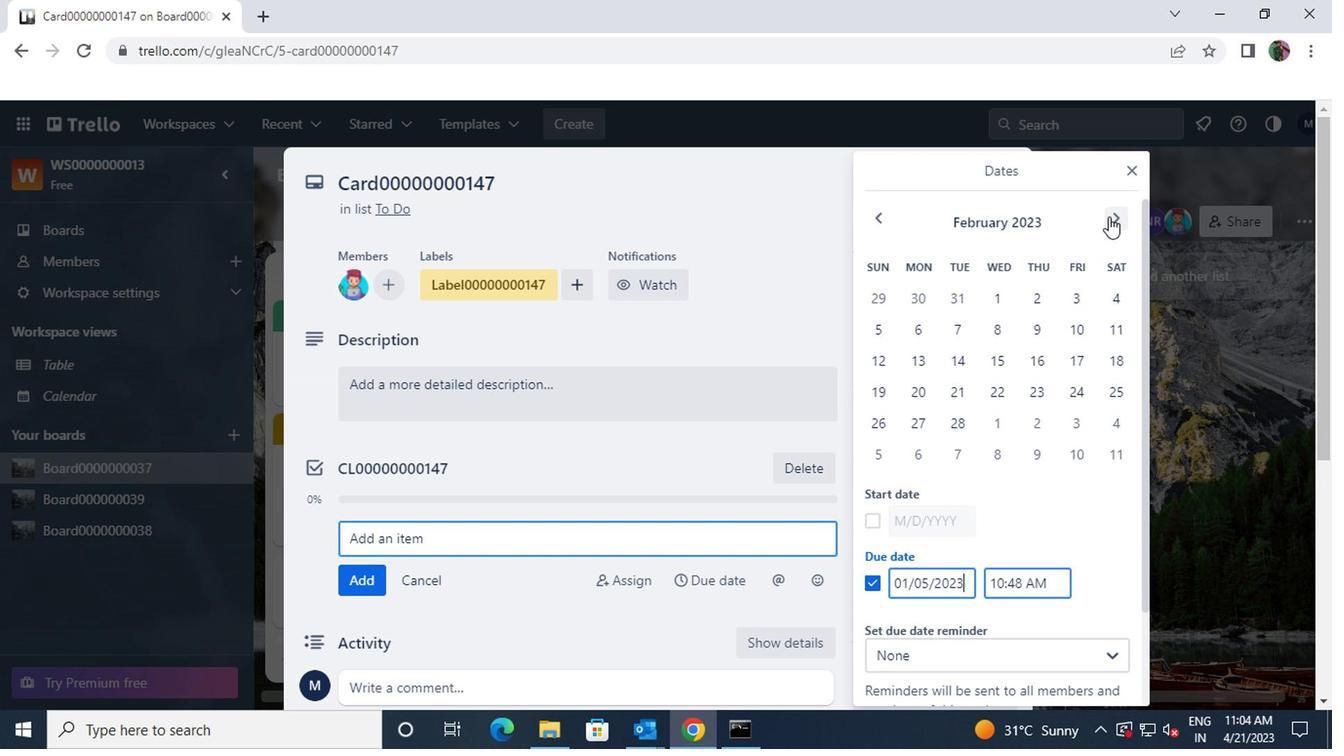 
Action: Mouse pressed left at (1102, 218)
Screenshot: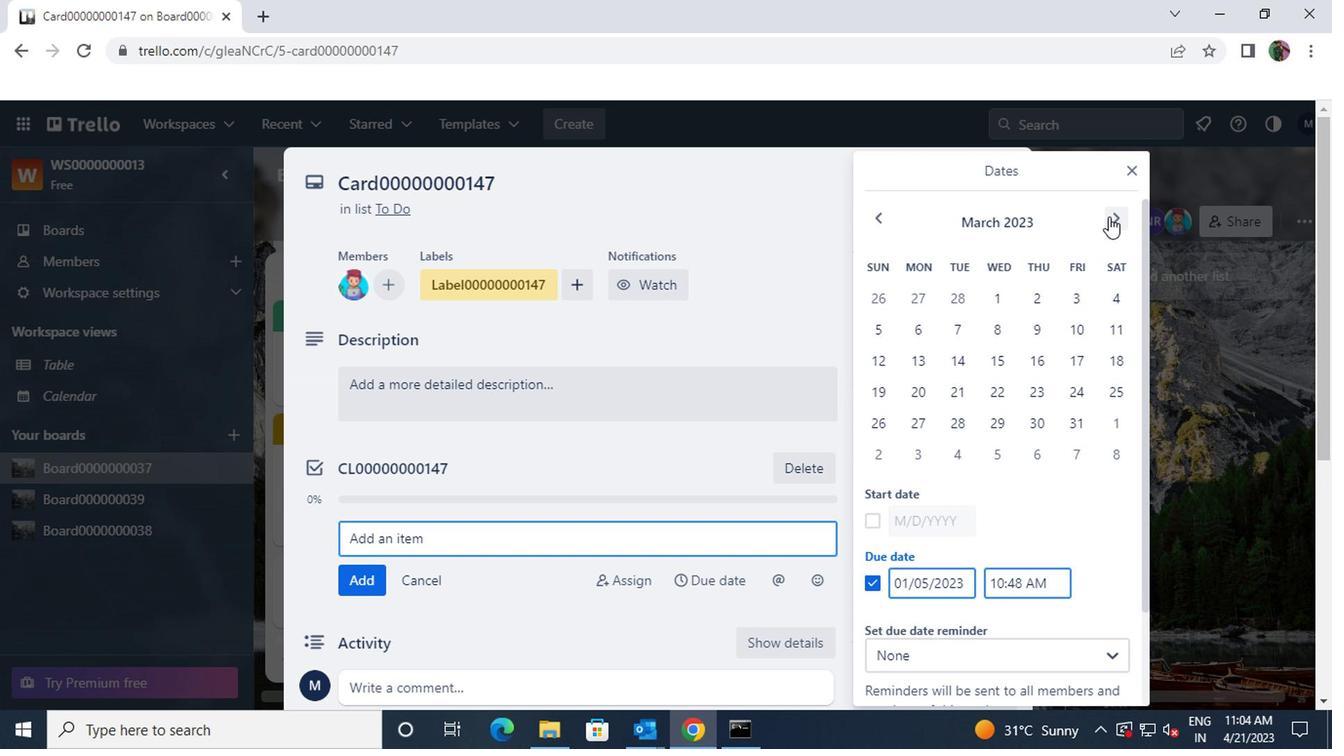
Action: Mouse pressed left at (1102, 218)
Screenshot: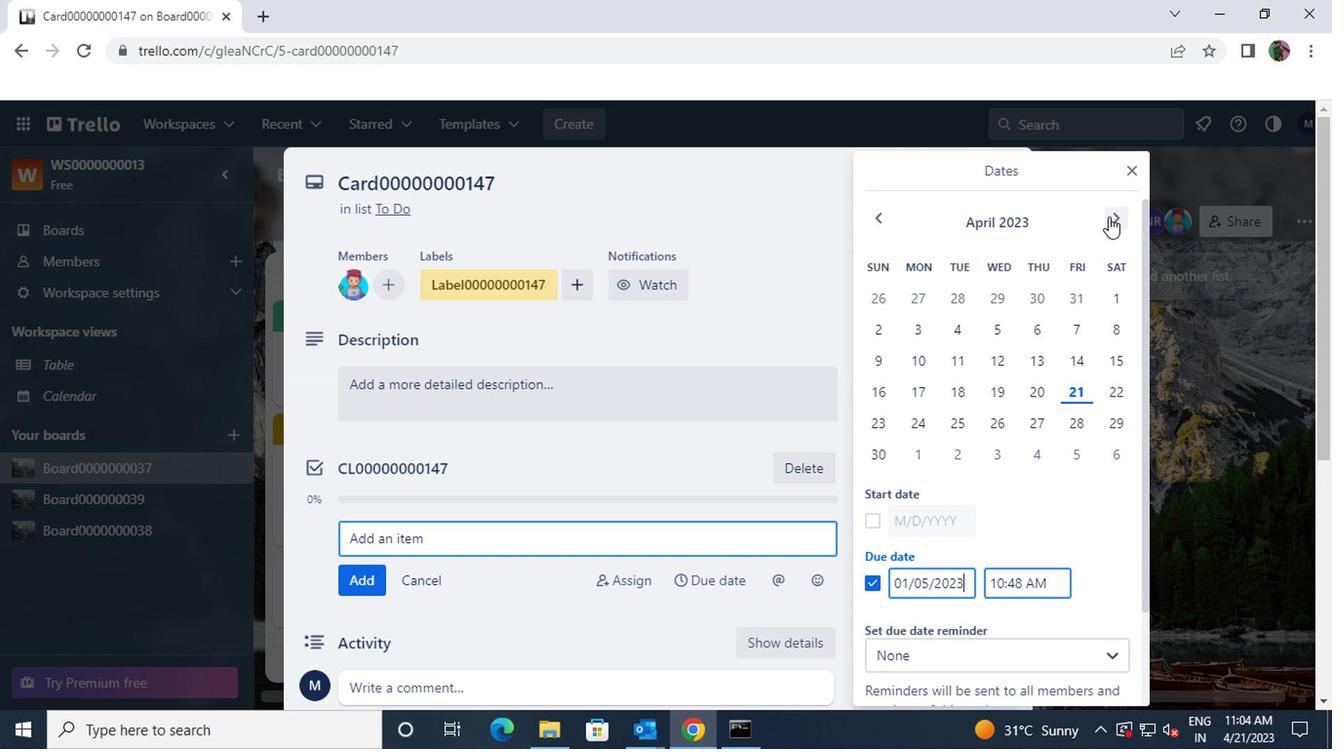 
Action: Mouse pressed left at (1102, 218)
Screenshot: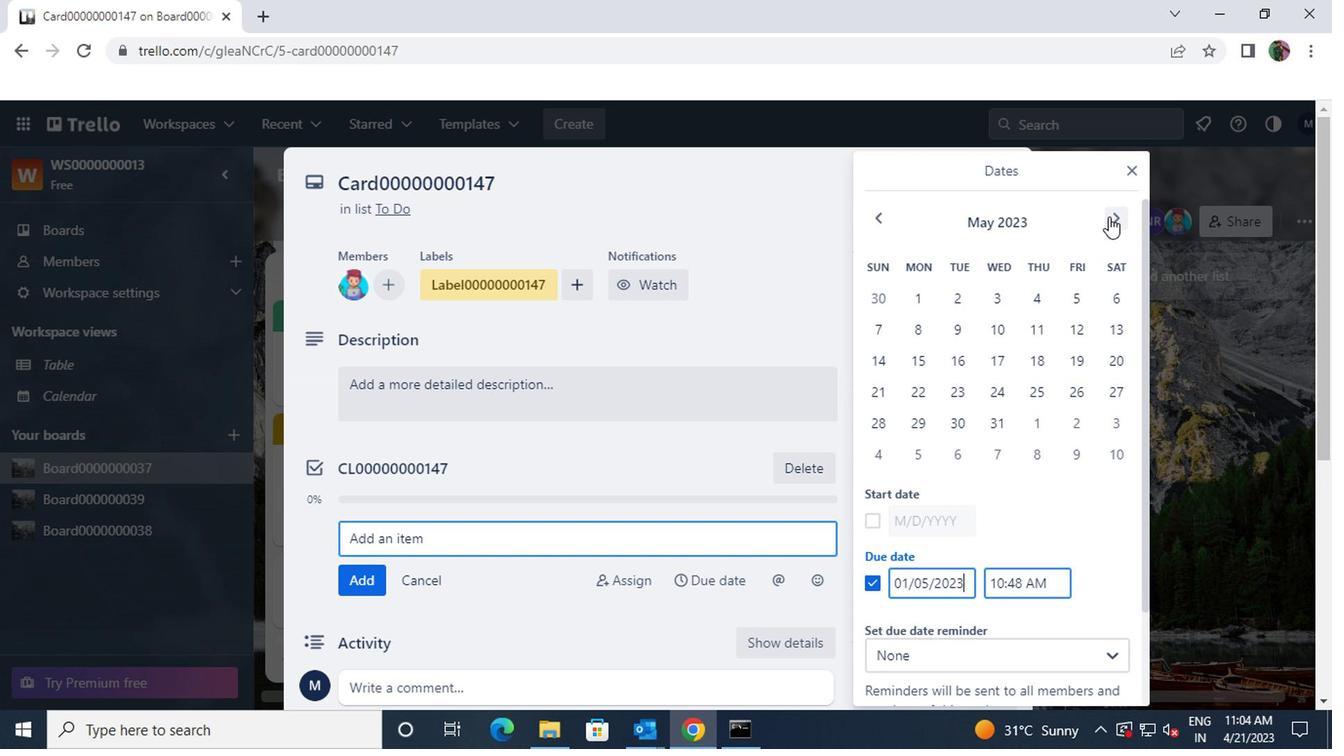 
Action: Mouse moved to (1022, 297)
Screenshot: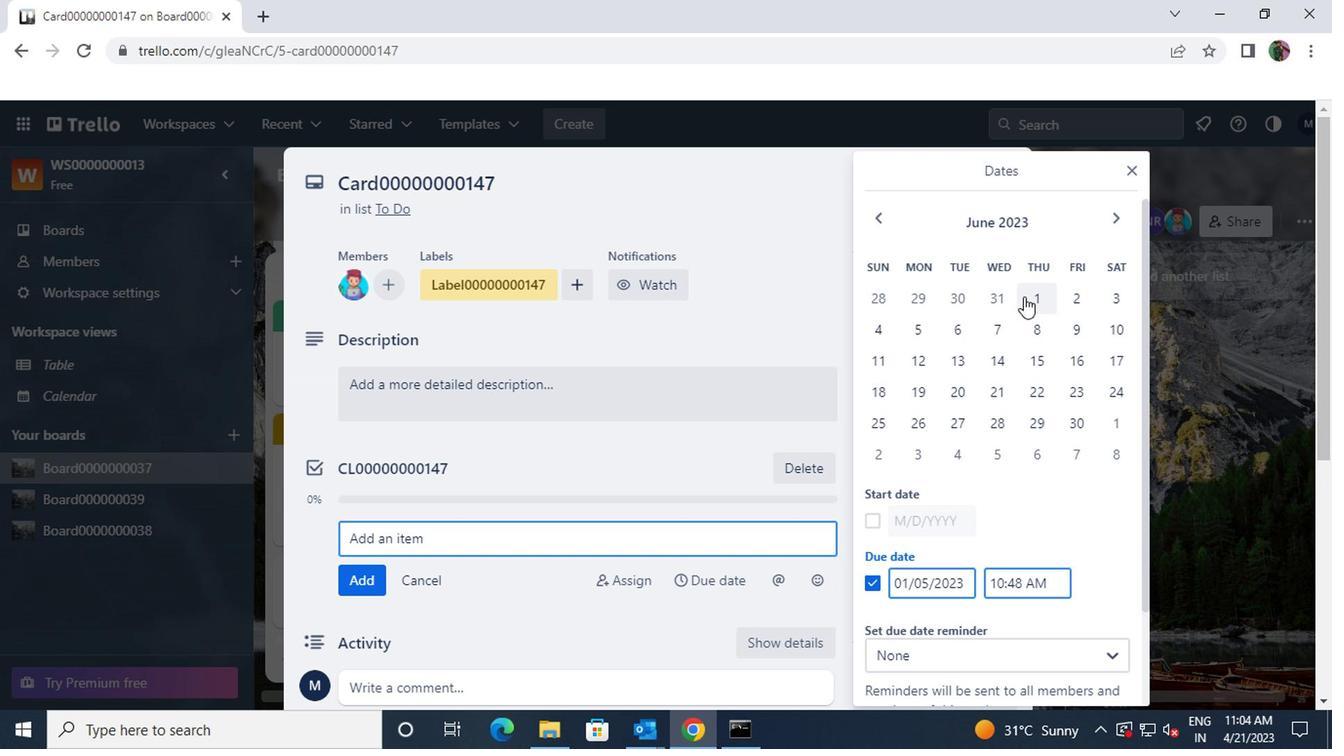 
Action: Mouse pressed left at (1022, 297)
Screenshot: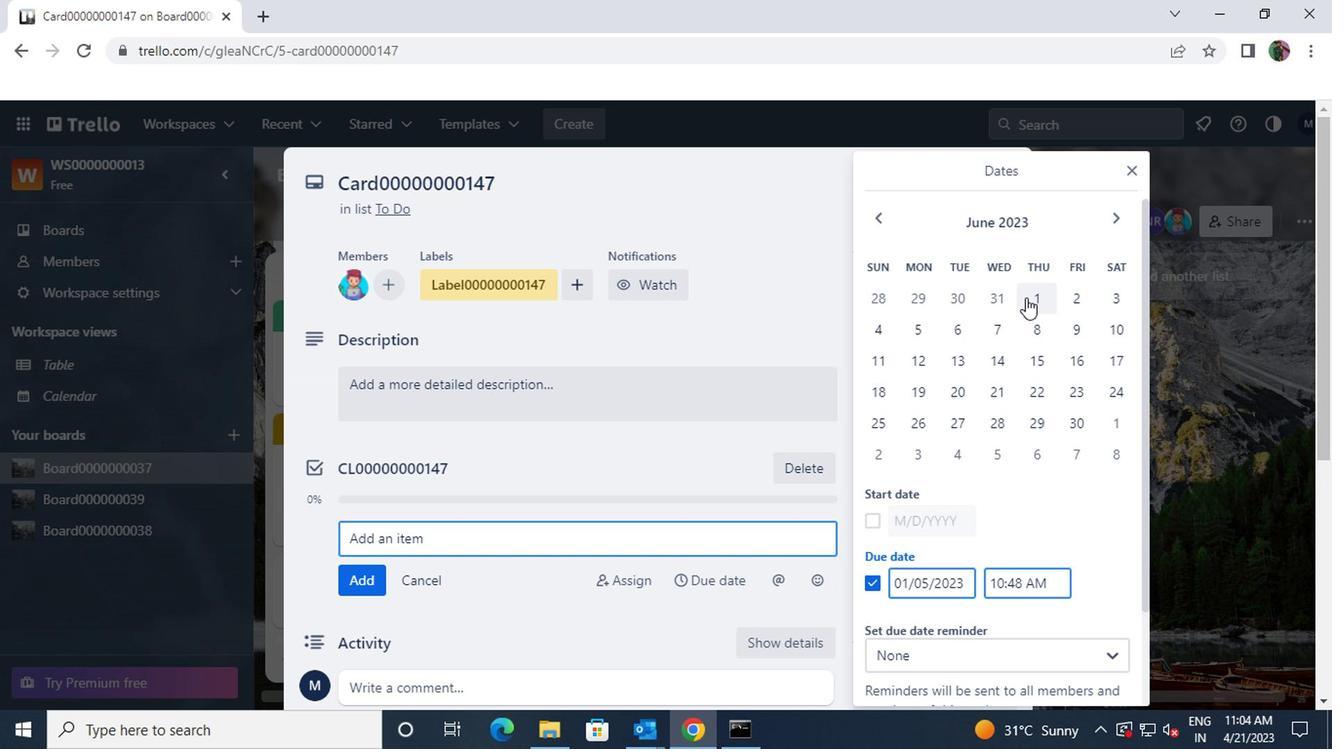 
Action: Mouse moved to (1075, 412)
Screenshot: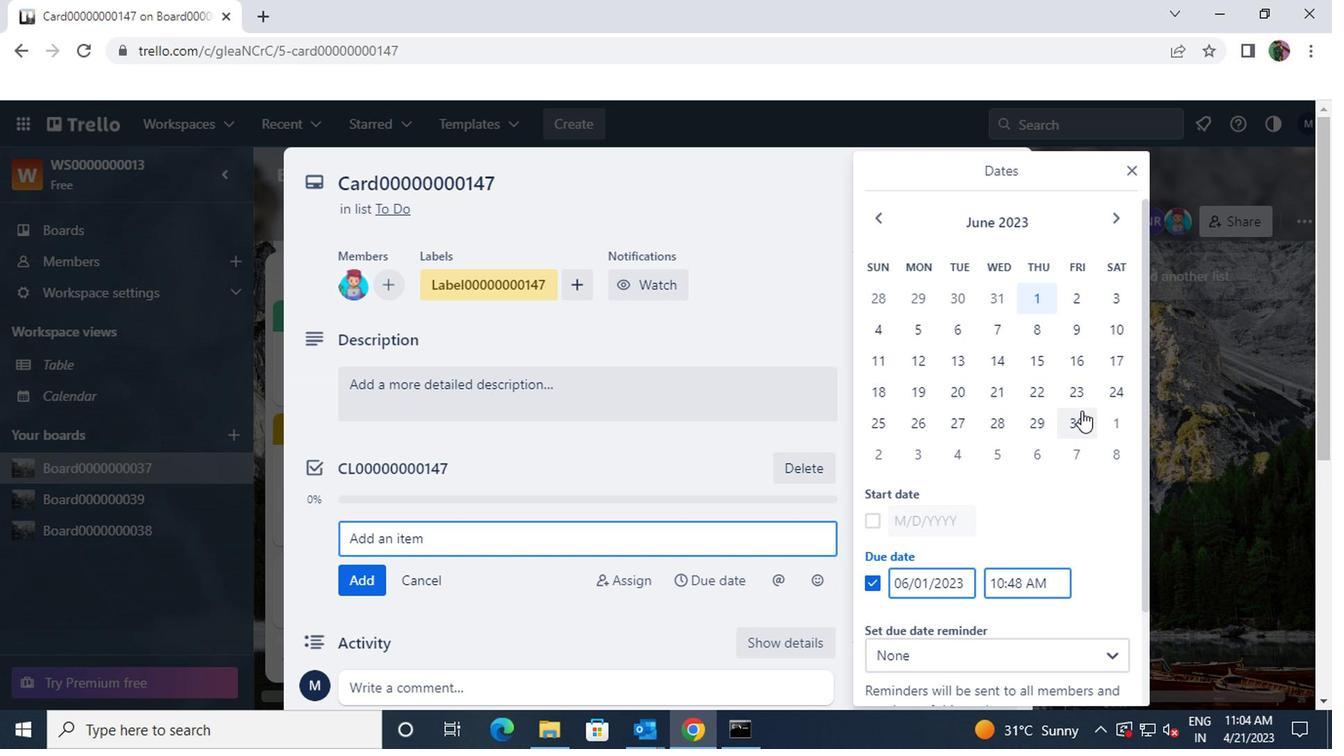 
Action: Mouse pressed left at (1075, 412)
Screenshot: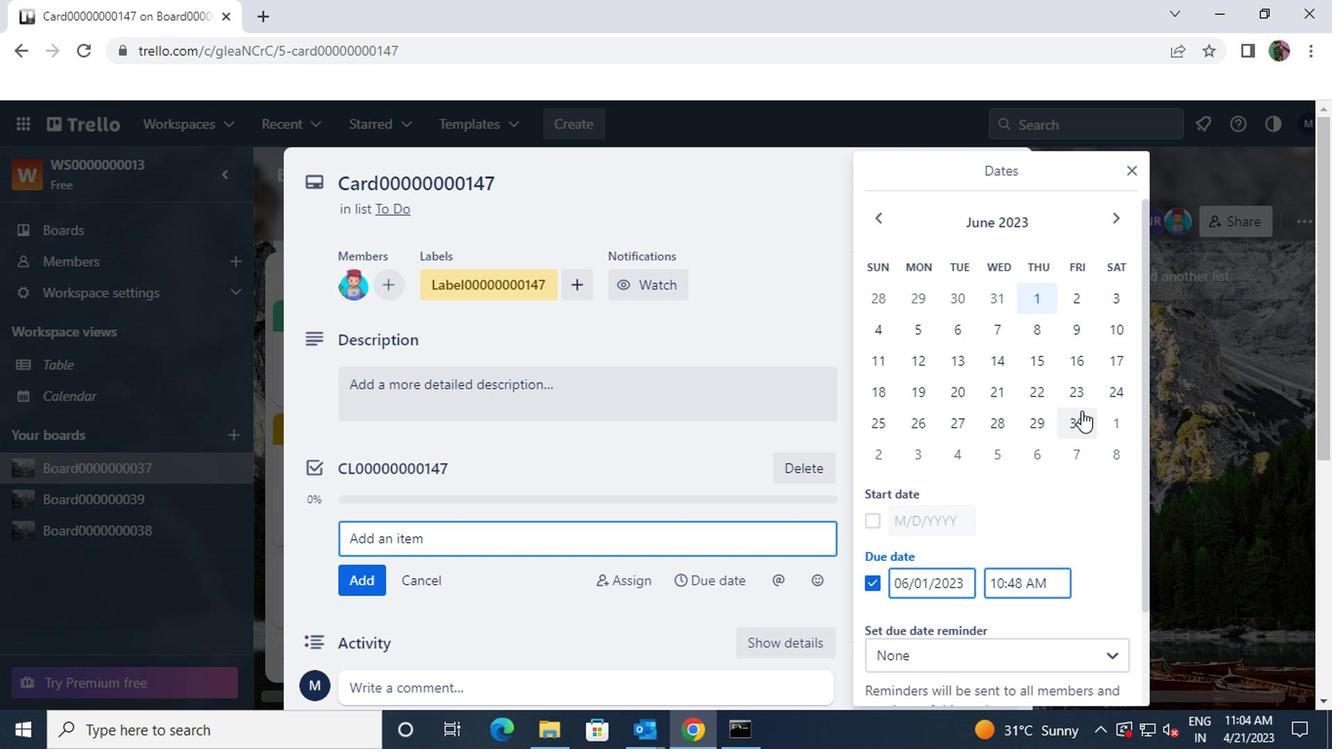 
Action: Mouse moved to (865, 514)
Screenshot: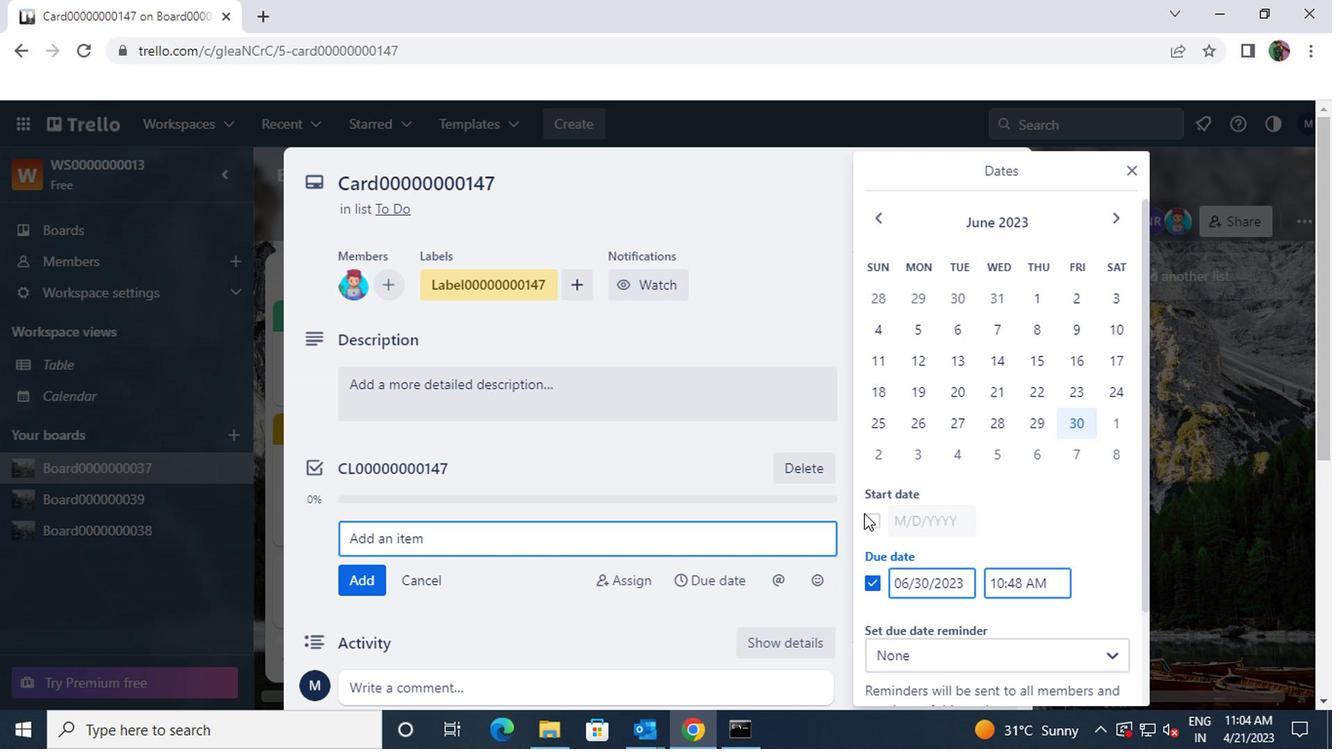 
Action: Mouse pressed left at (865, 514)
Screenshot: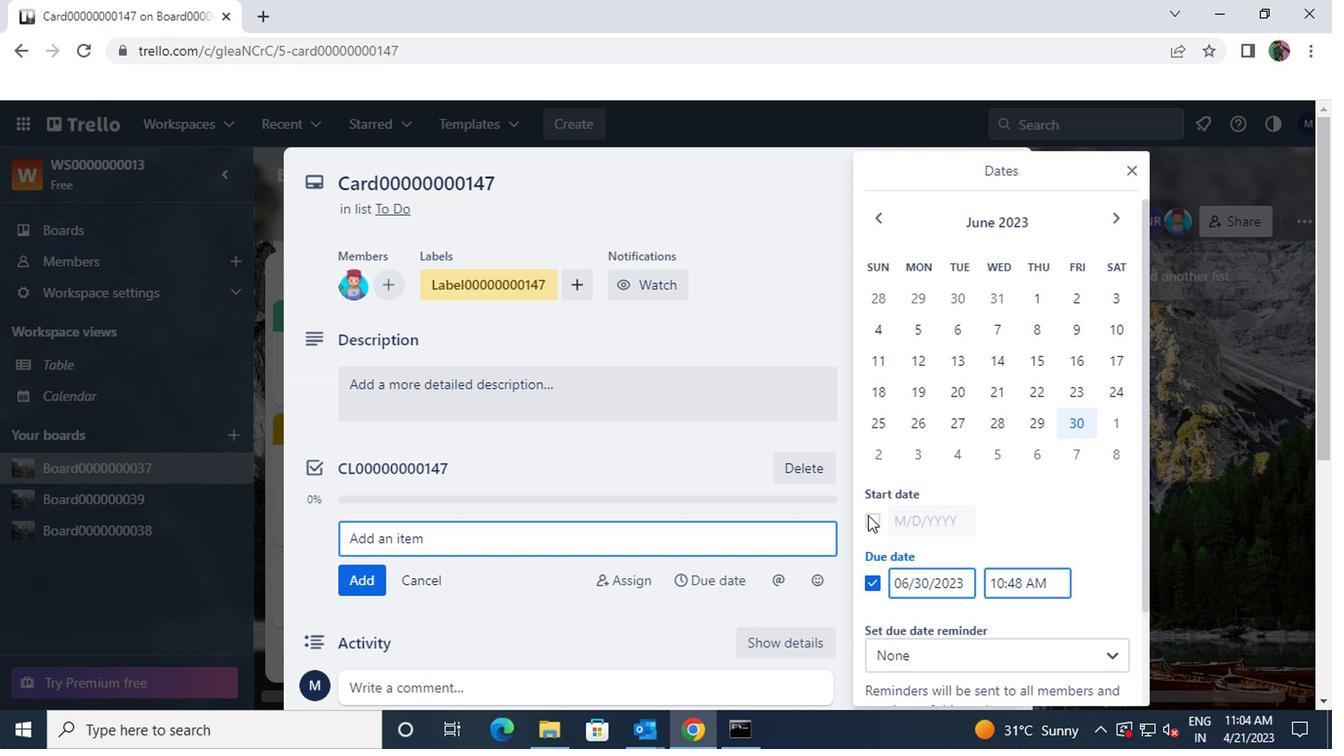 
Action: Mouse moved to (870, 296)
Screenshot: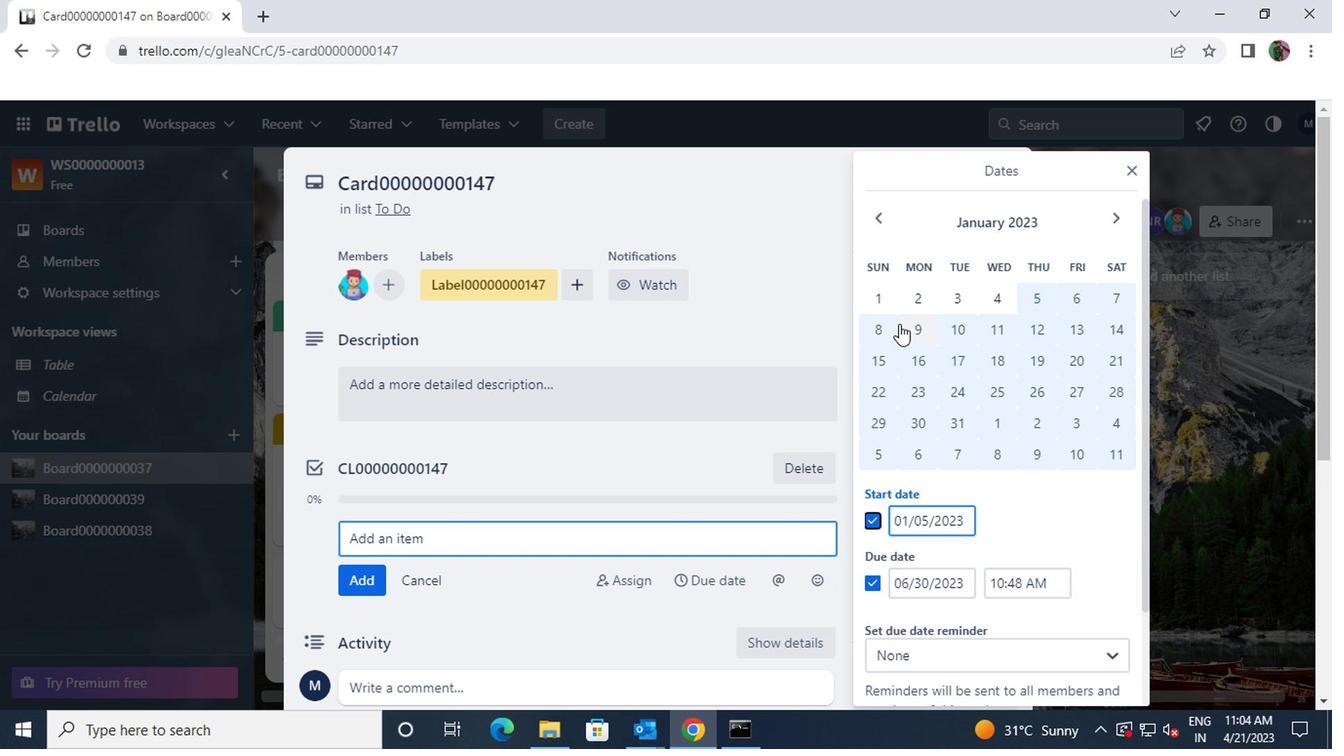
Action: Mouse pressed left at (870, 296)
Screenshot: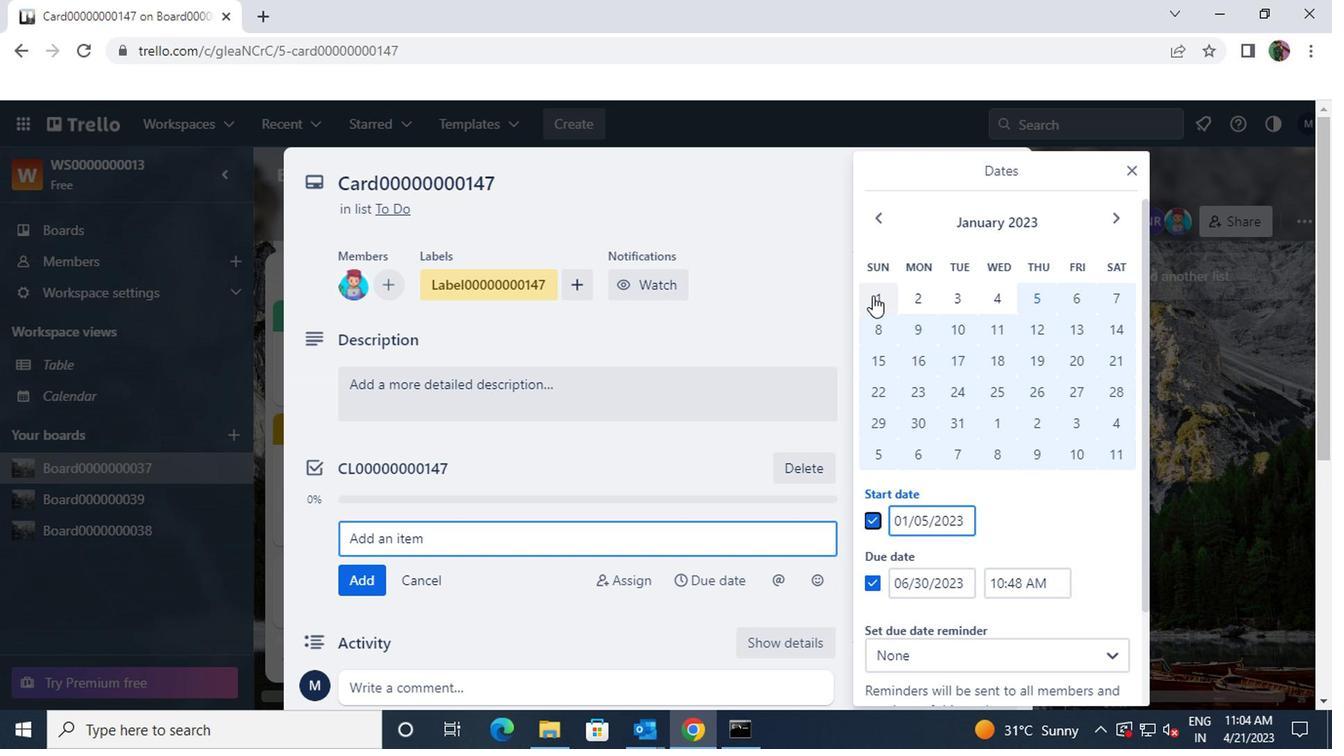 
Action: Mouse moved to (912, 418)
Screenshot: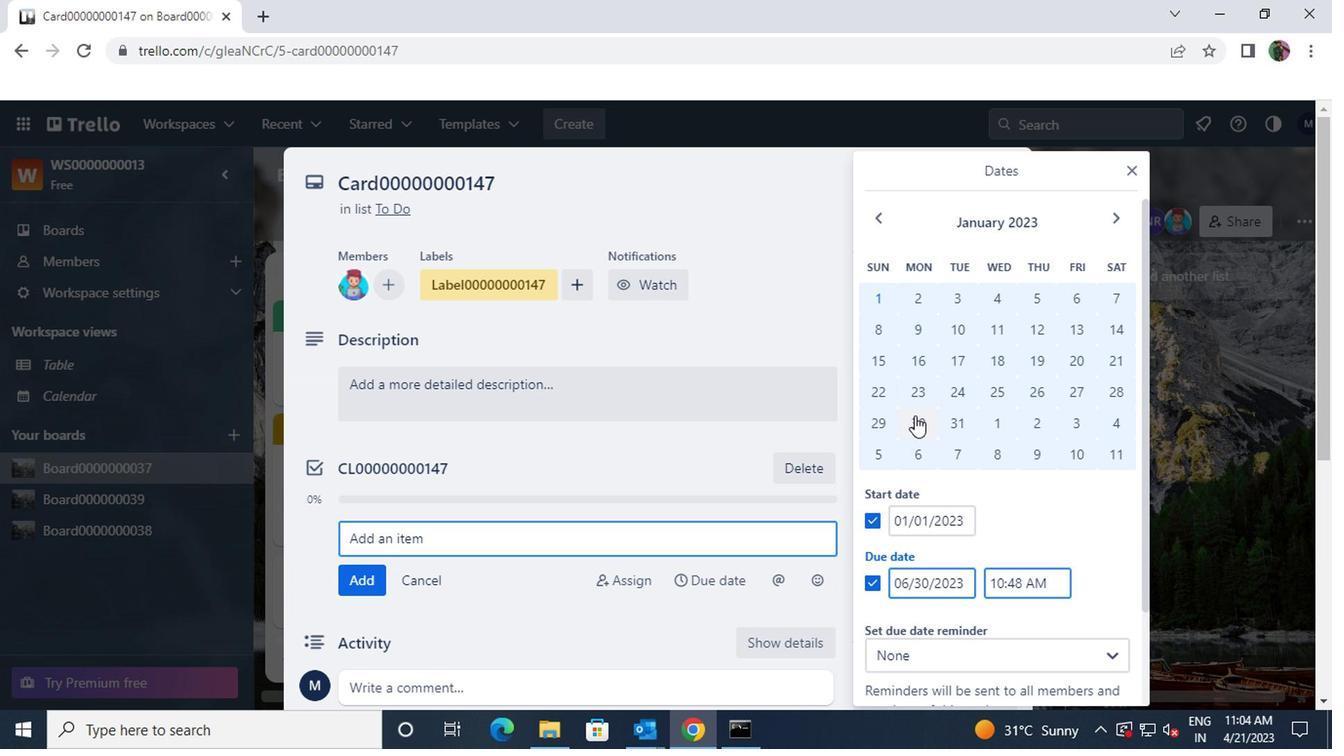 
Action: Mouse pressed left at (912, 418)
Screenshot: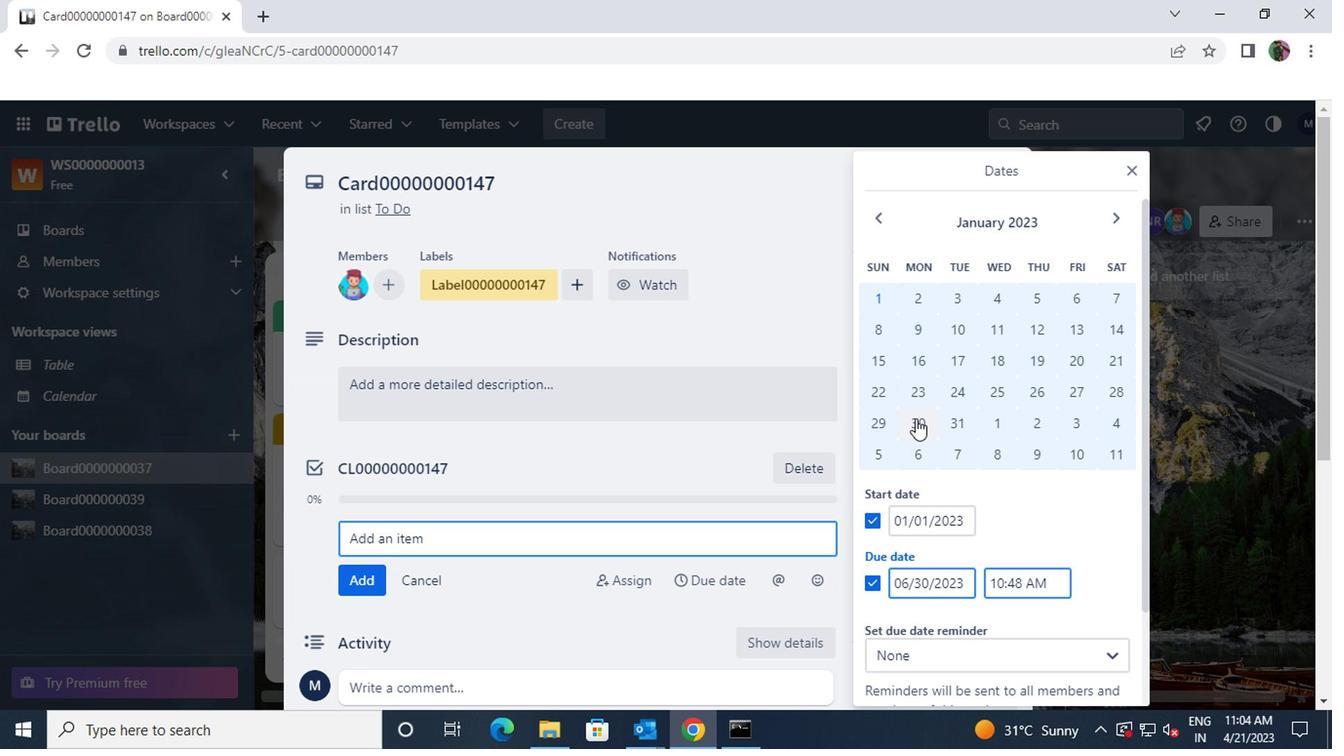 
Action: Mouse moved to (905, 578)
Screenshot: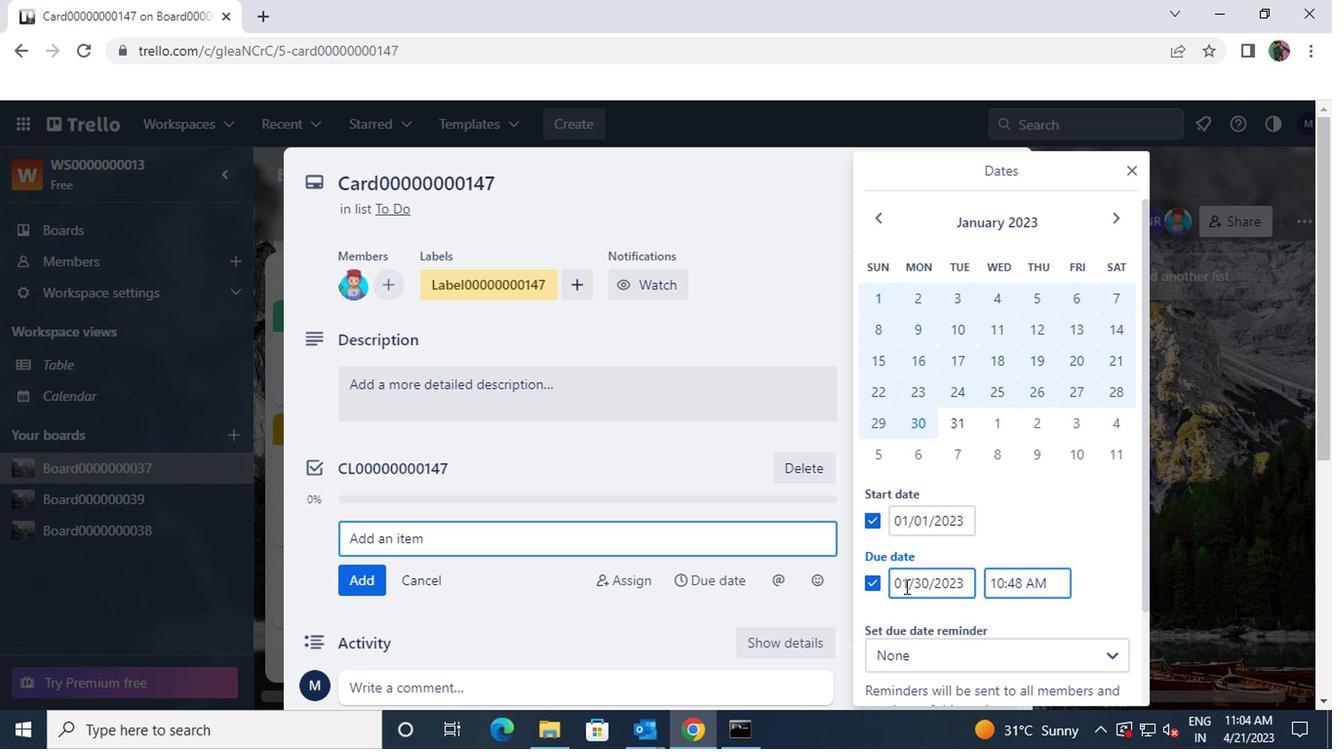
Action: Mouse pressed left at (905, 578)
Screenshot: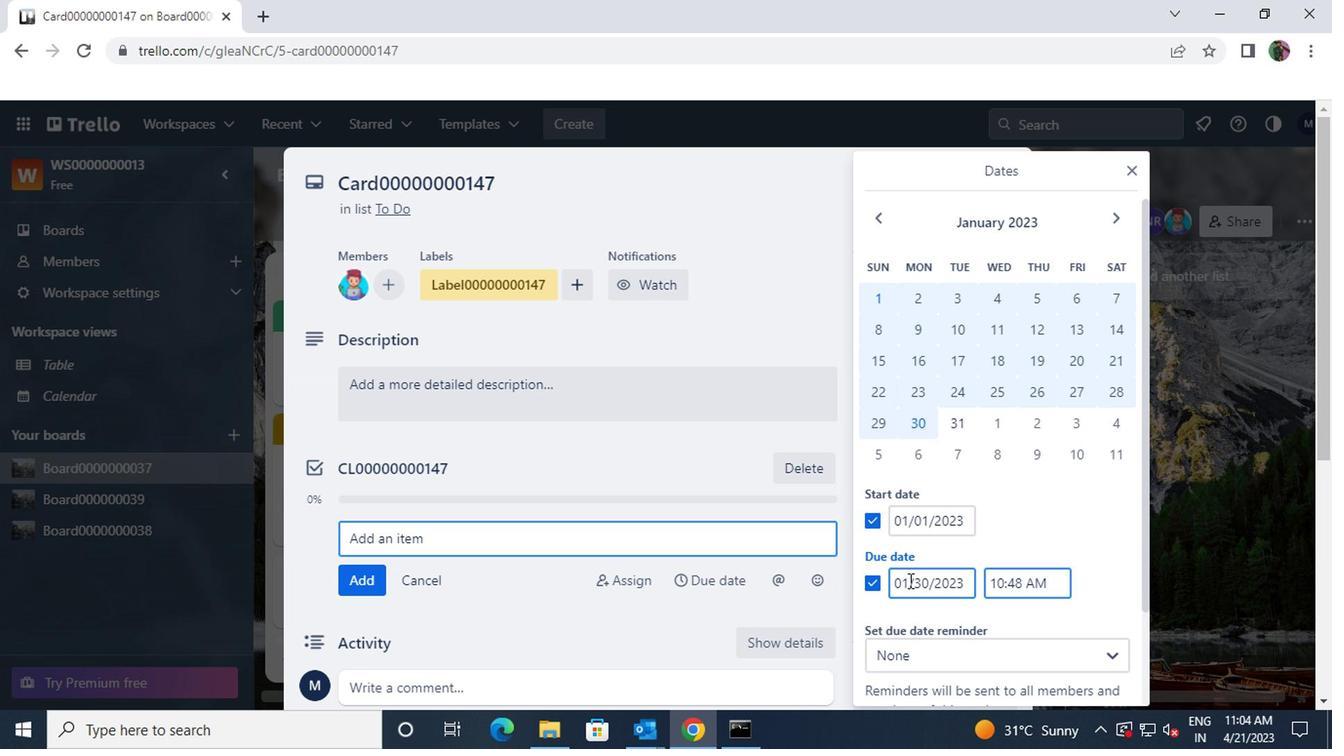 
Action: Mouse moved to (888, 578)
Screenshot: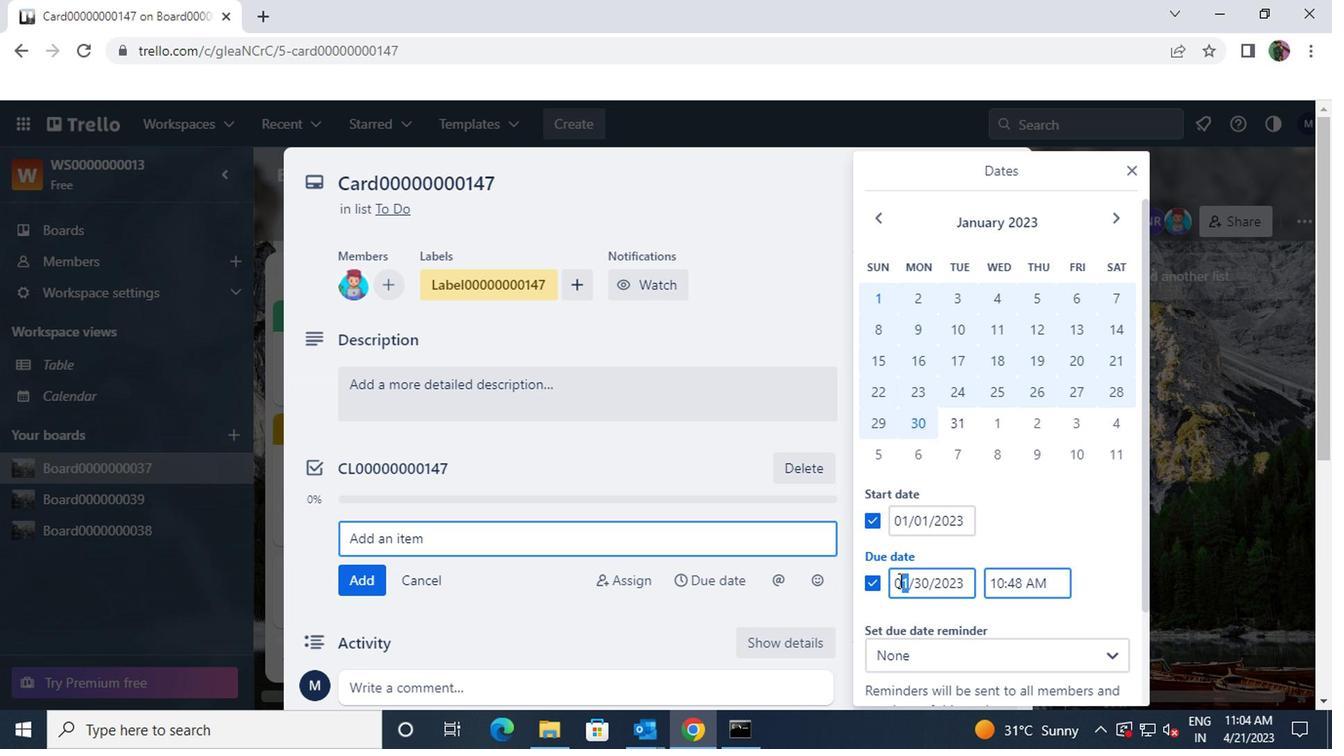 
Action: Key pressed 30
Screenshot: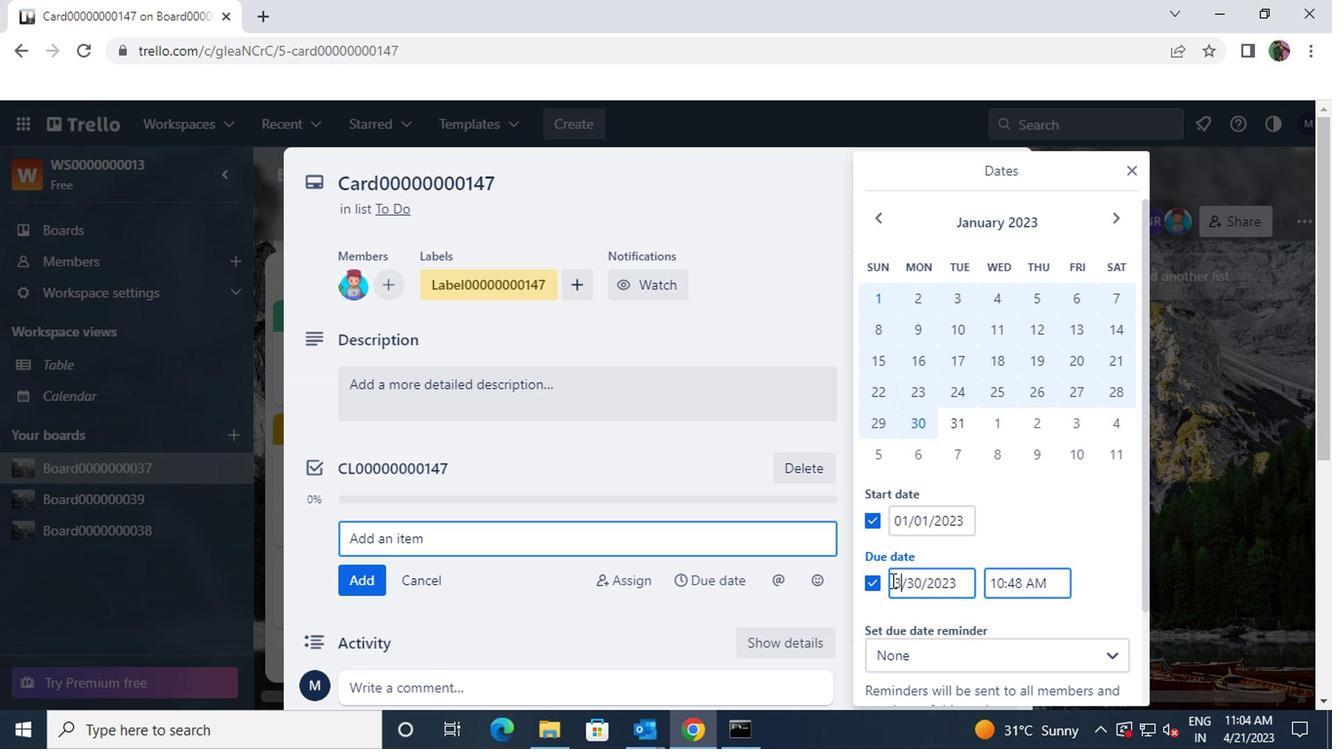 
Action: Mouse moved to (928, 558)
Screenshot: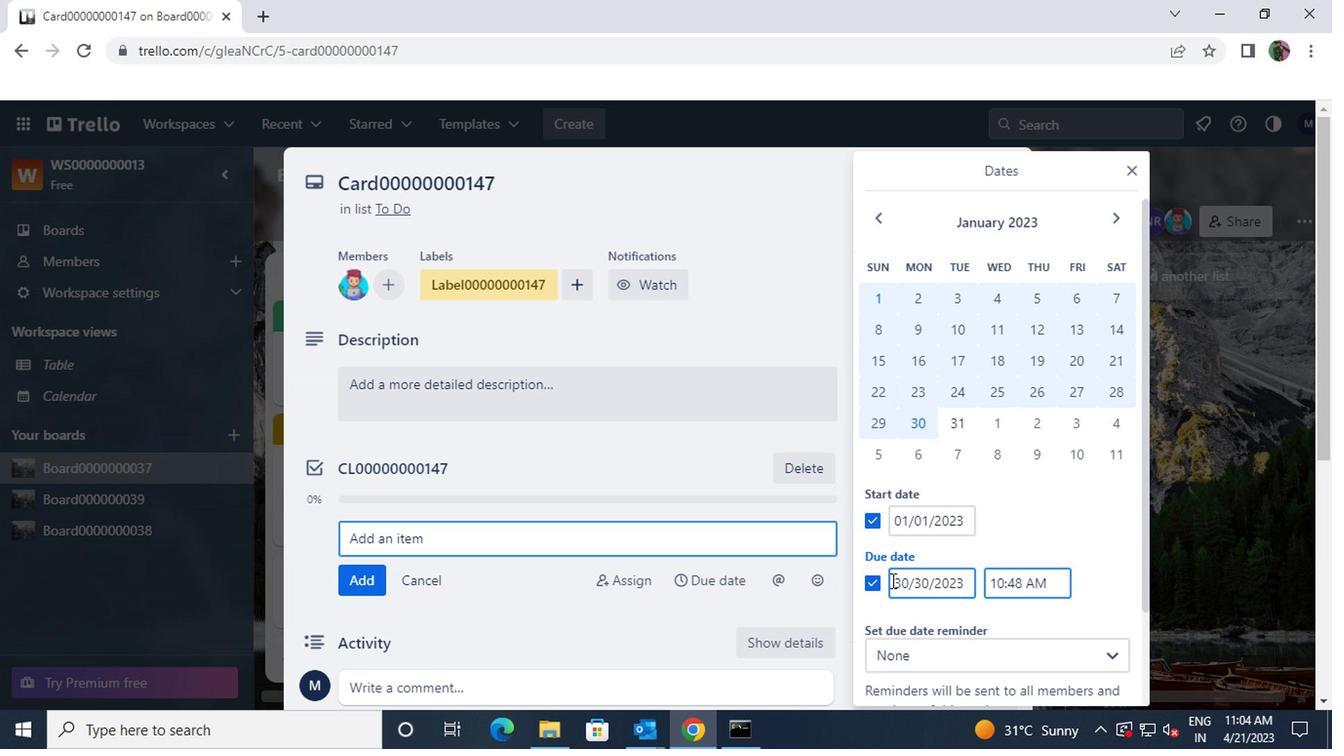 
Action: Mouse scrolled (928, 557) with delta (0, -1)
Screenshot: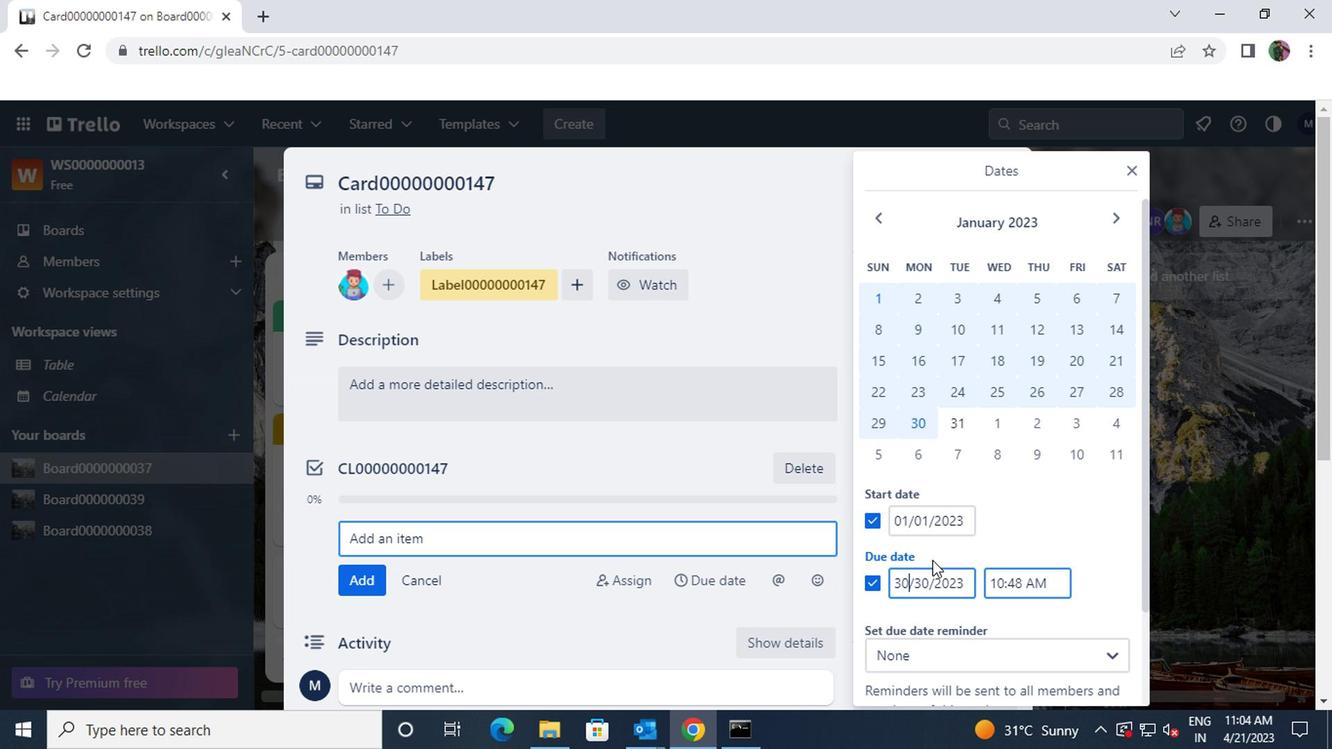 
Action: Mouse scrolled (928, 559) with delta (0, 0)
Screenshot: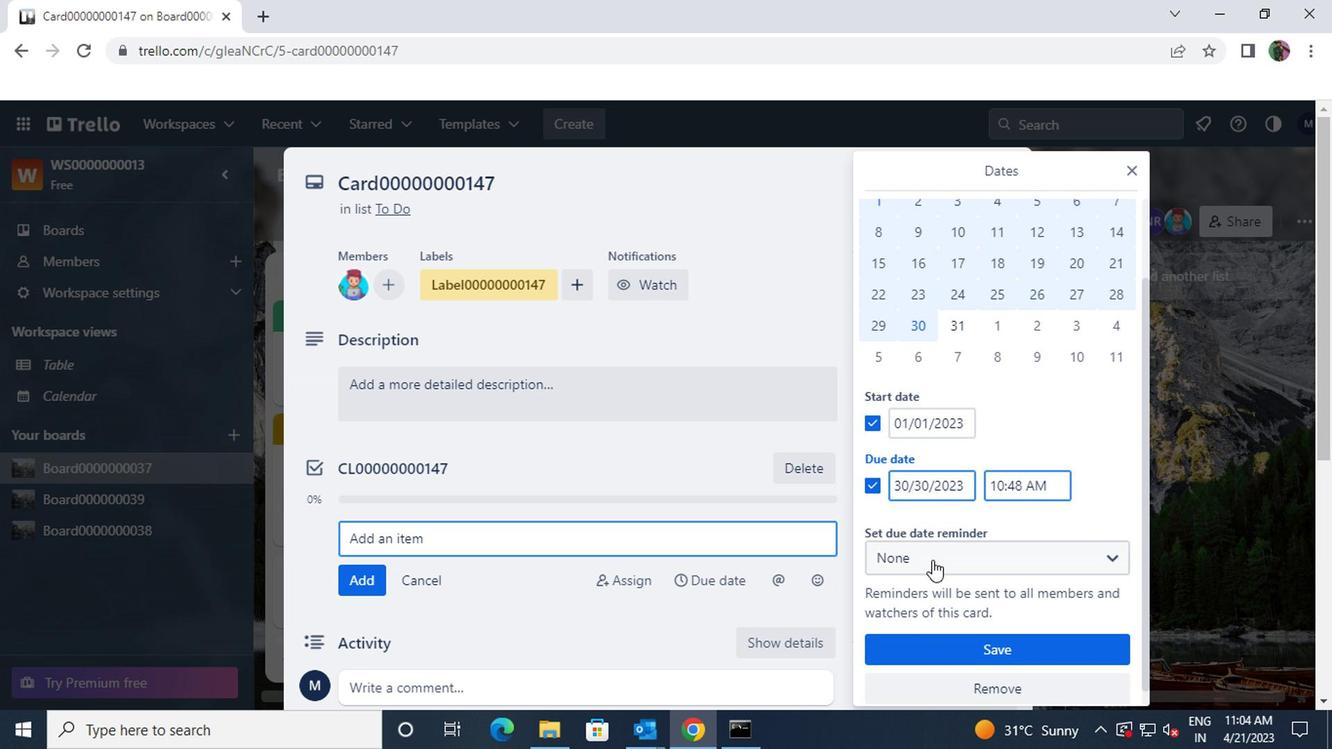 
Action: Mouse scrolled (928, 557) with delta (0, -1)
Screenshot: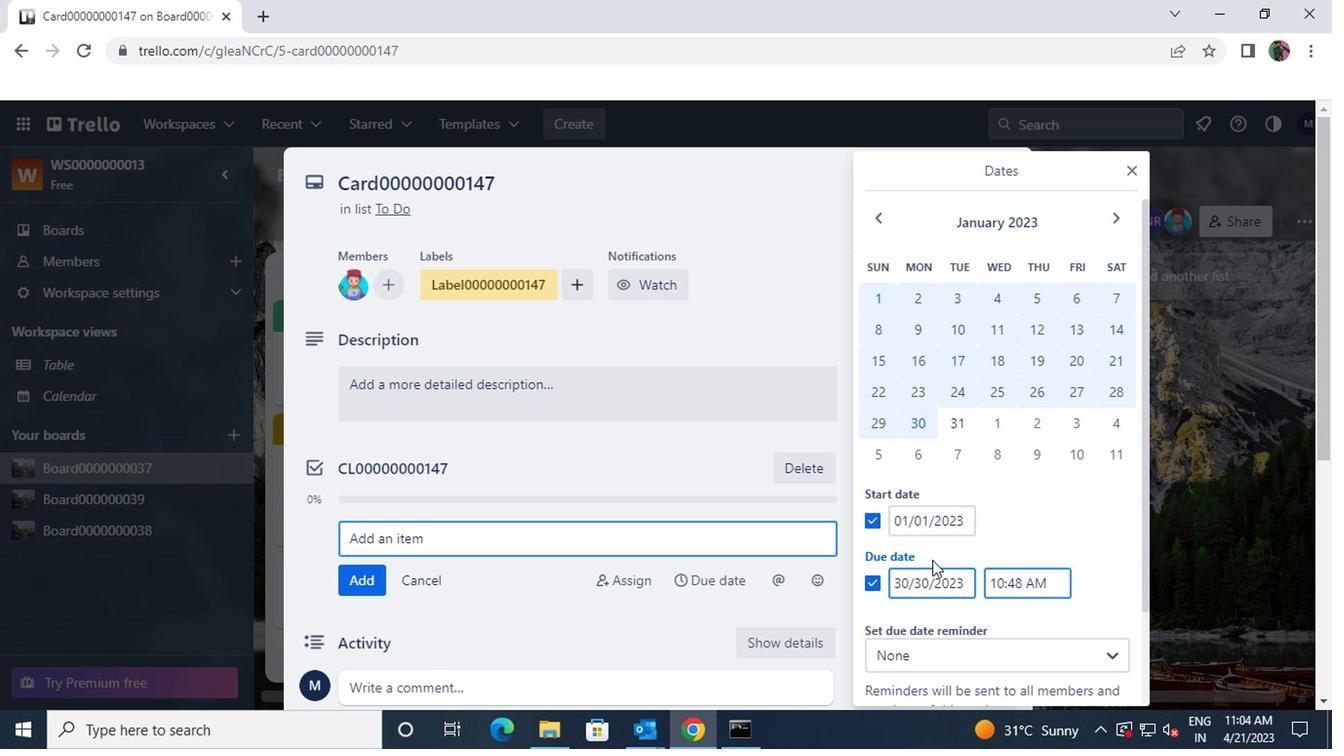 
Action: Mouse moved to (957, 641)
Screenshot: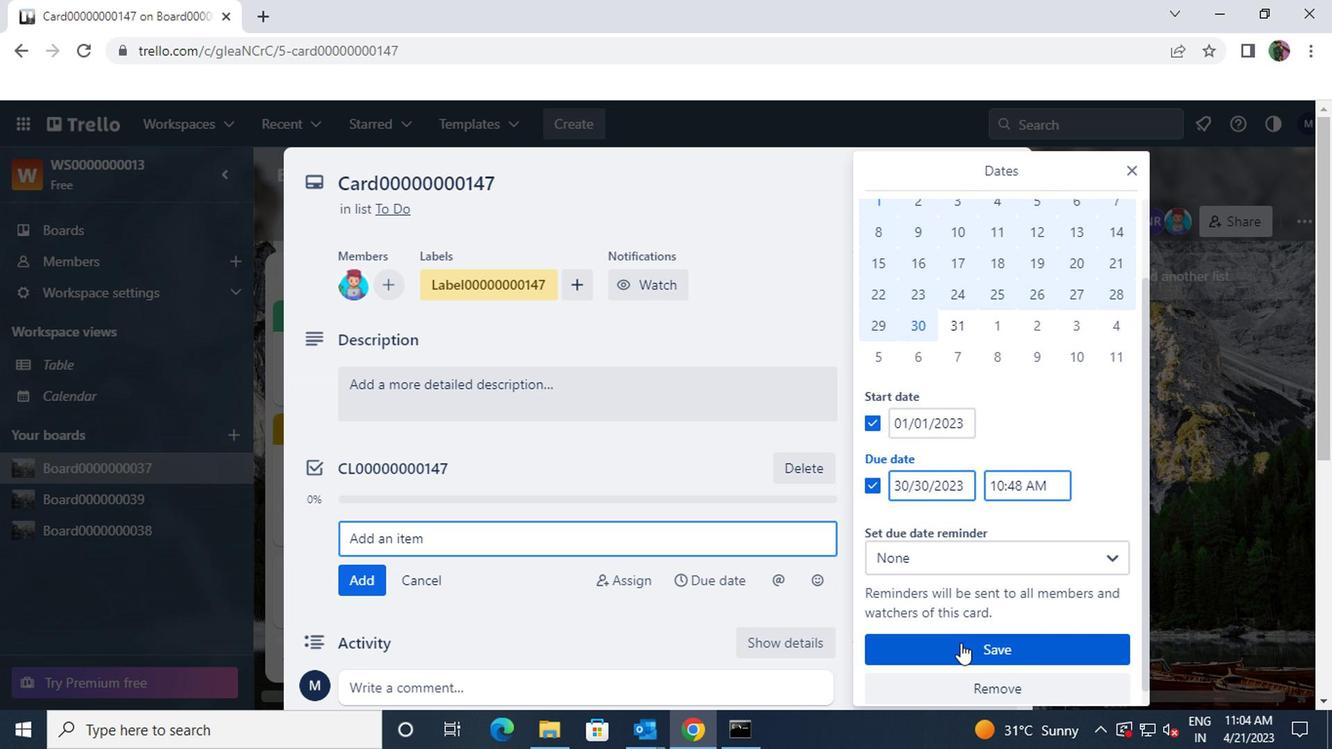 
Action: Mouse pressed left at (957, 641)
Screenshot: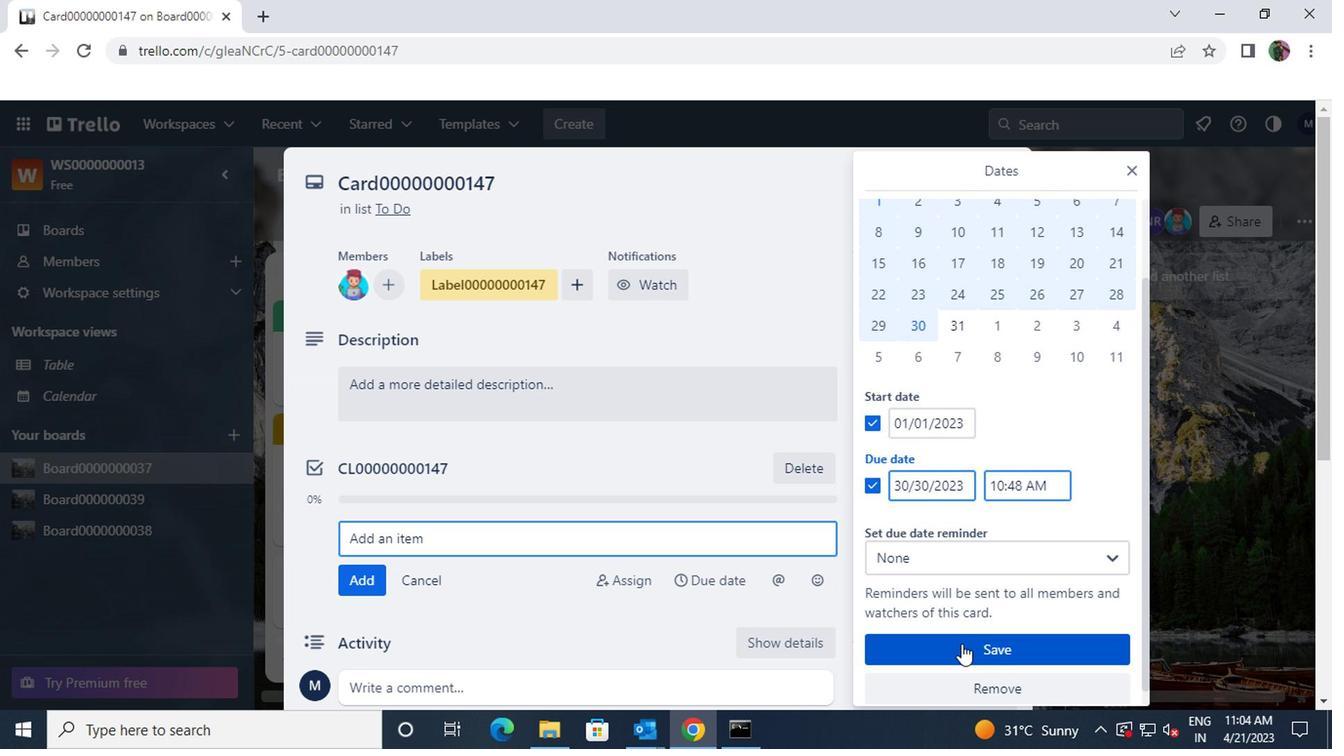 
